 Task: Create a sub task Gather and Analyse Requirements for the task  Fix issue causing slow database queries on high traffic pages in the project TrainForge , assign it to team member softage.8@softage.net and update the status of the sub task to  On Track  , set the priority of the sub task to Low.
Action: Mouse moved to (62, 486)
Screenshot: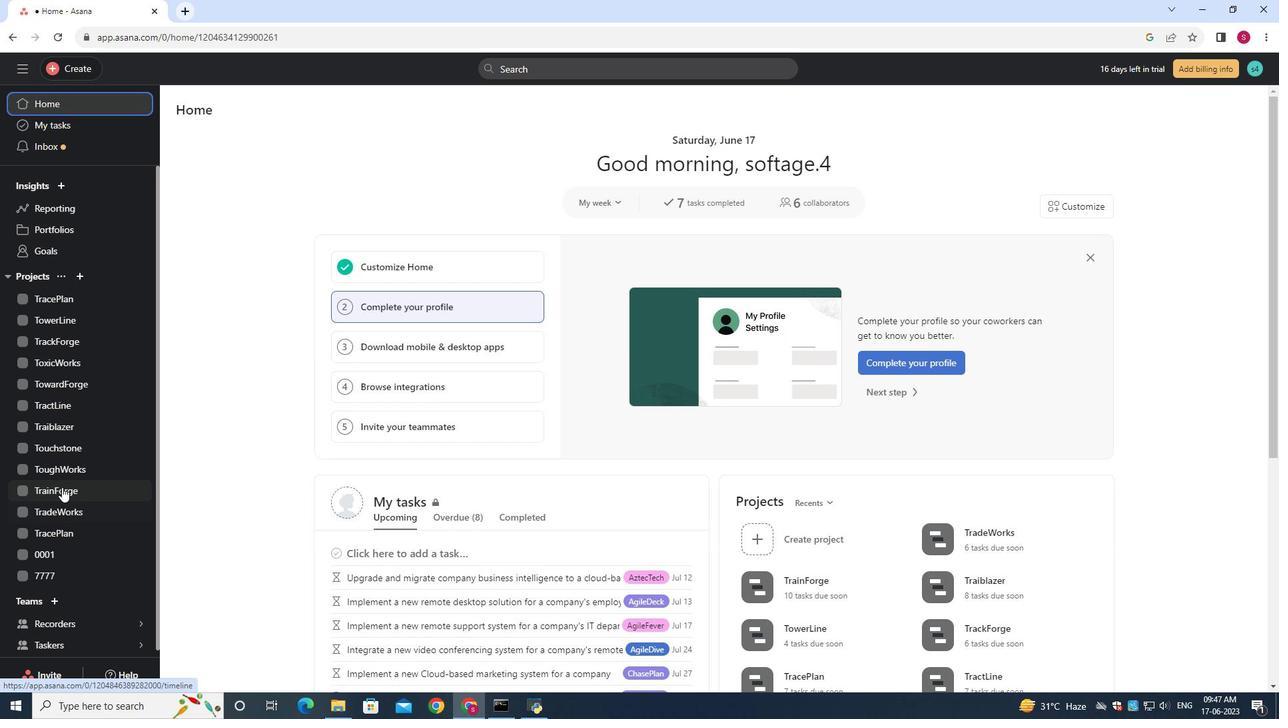 
Action: Mouse pressed left at (62, 486)
Screenshot: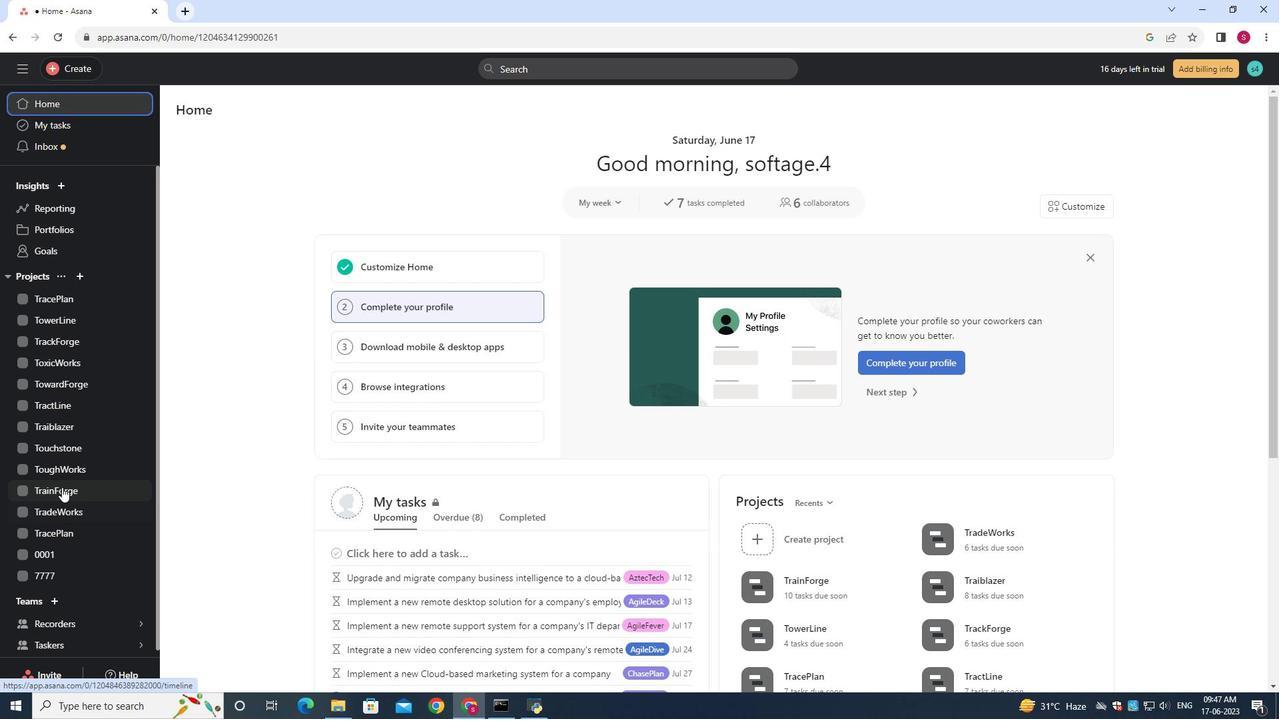 
Action: Mouse moved to (561, 349)
Screenshot: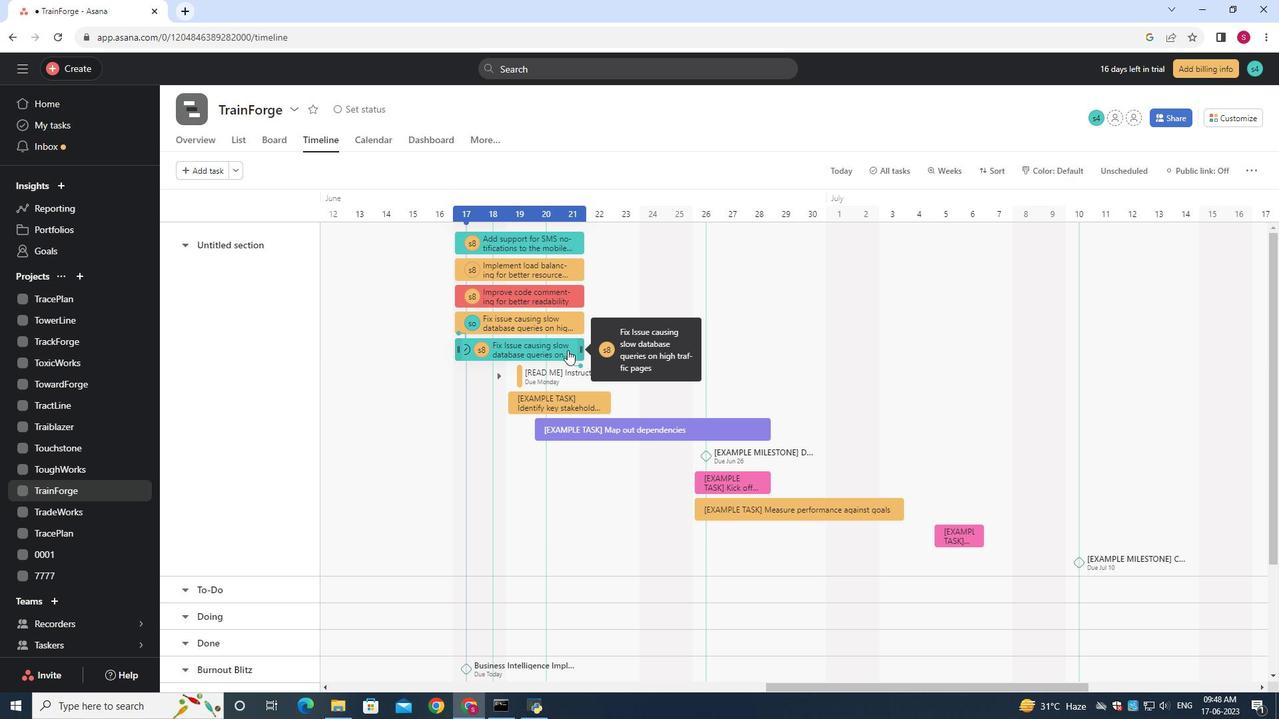 
Action: Mouse pressed left at (561, 349)
Screenshot: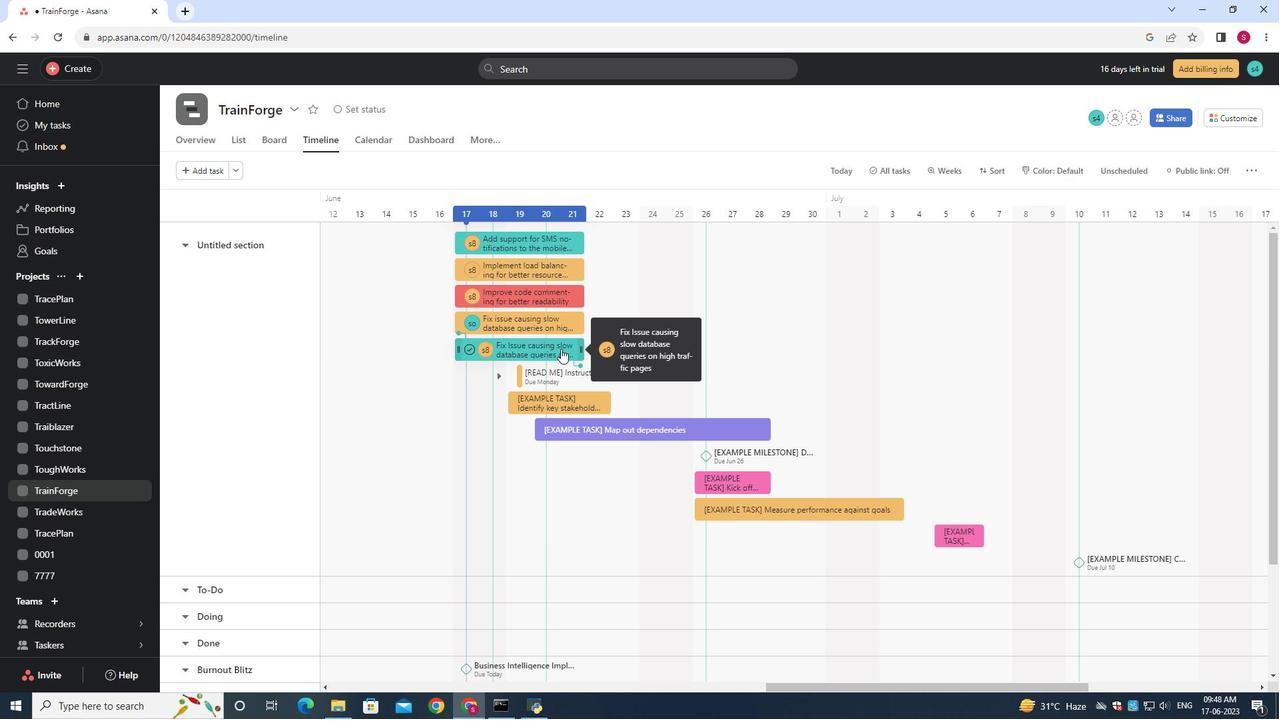 
Action: Mouse moved to (997, 350)
Screenshot: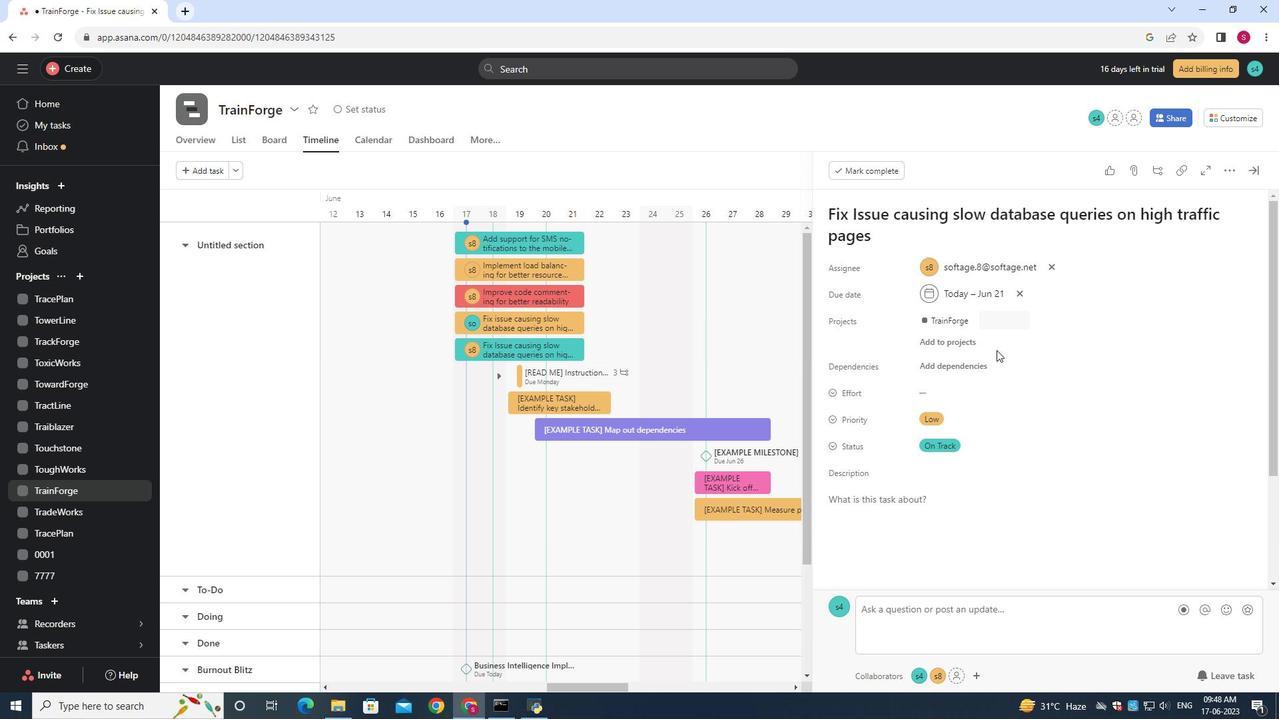 
Action: Mouse scrolled (997, 349) with delta (0, 0)
Screenshot: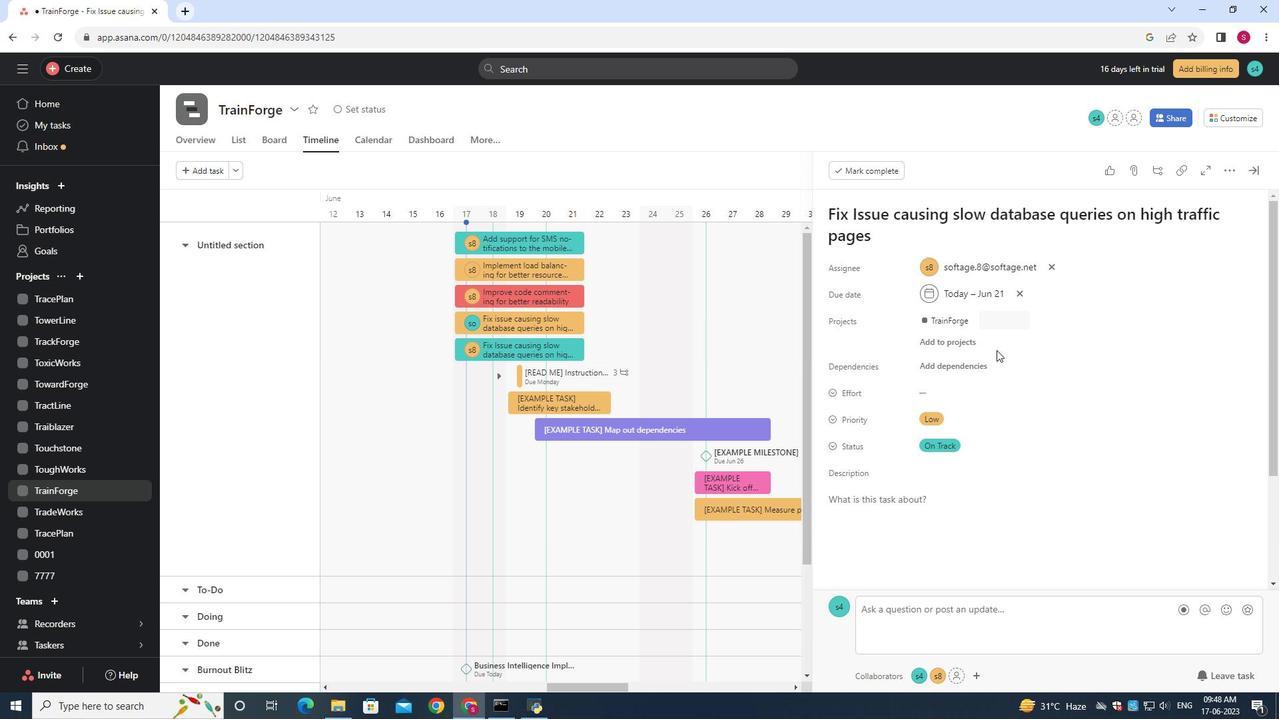
Action: Mouse moved to (997, 351)
Screenshot: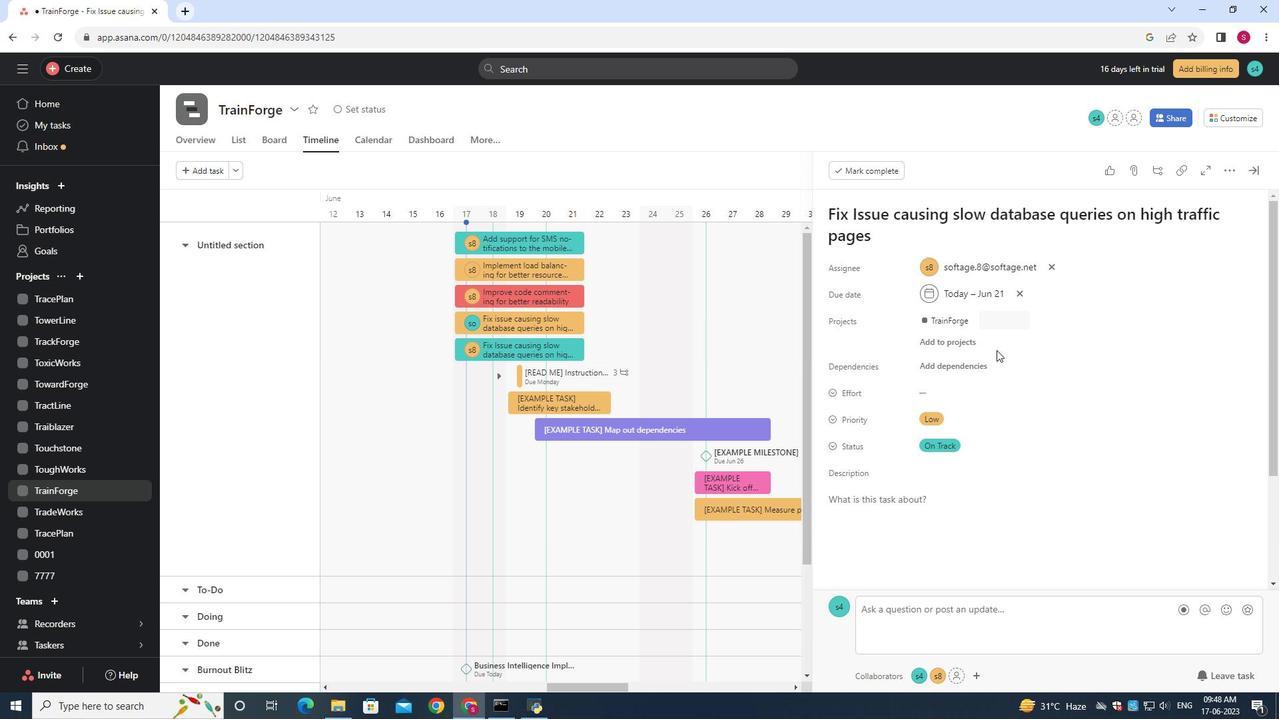 
Action: Mouse scrolled (997, 351) with delta (0, 0)
Screenshot: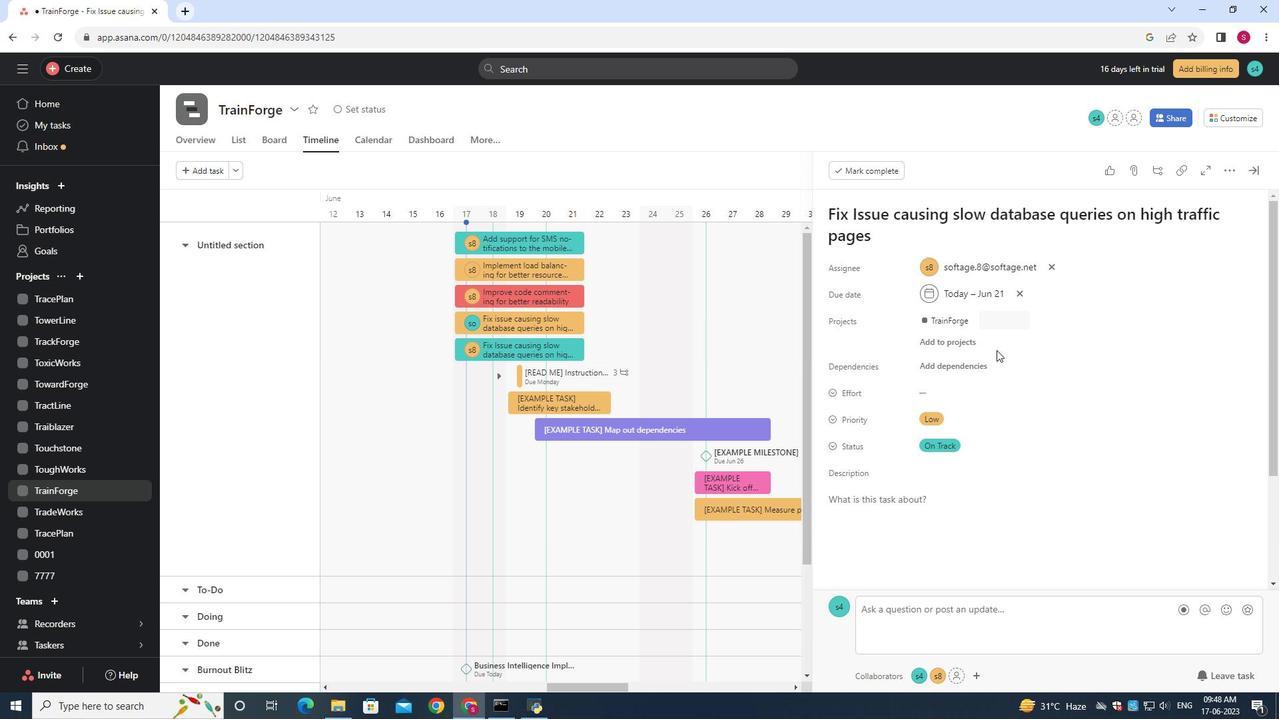 
Action: Mouse moved to (996, 351)
Screenshot: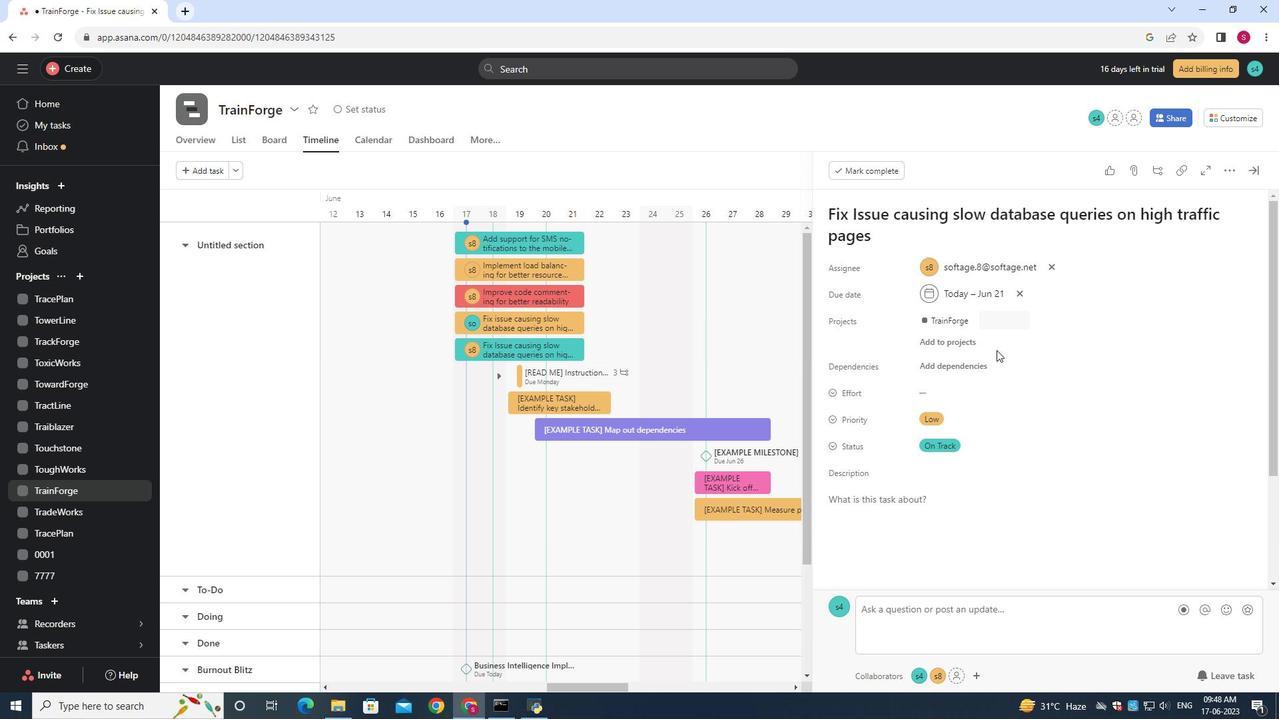 
Action: Mouse scrolled (996, 351) with delta (0, 0)
Screenshot: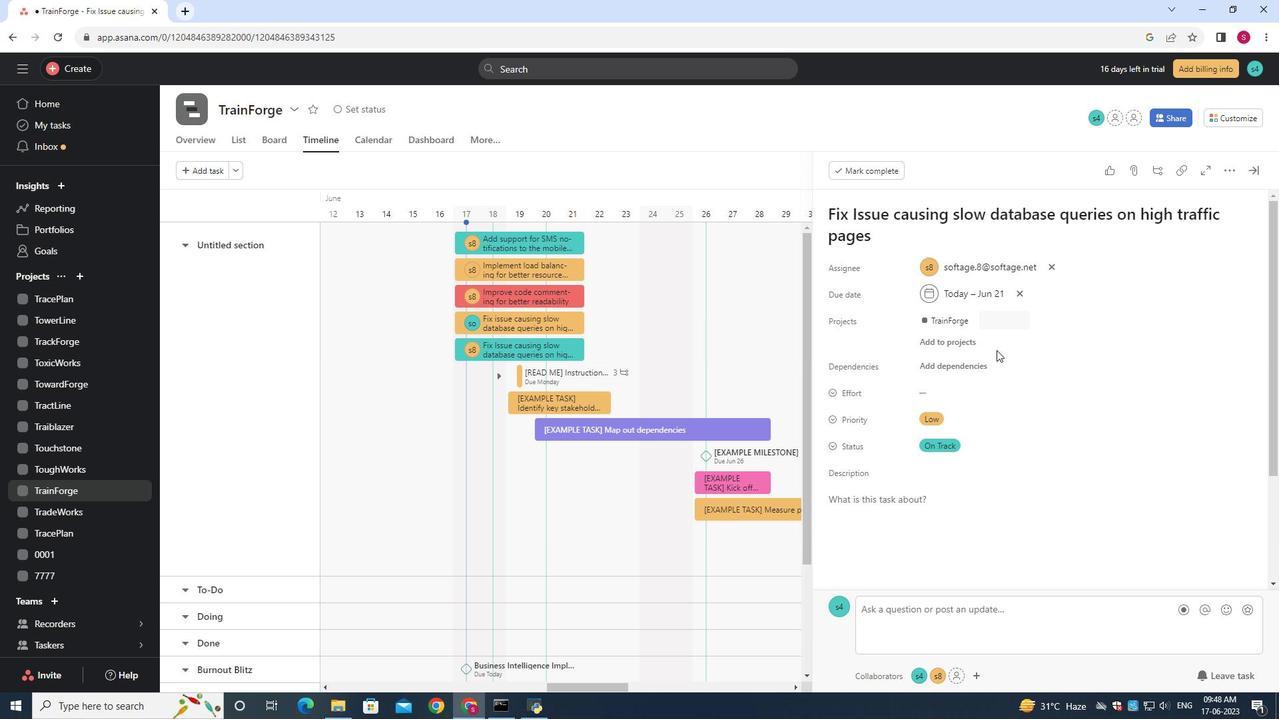 
Action: Mouse scrolled (996, 351) with delta (0, 0)
Screenshot: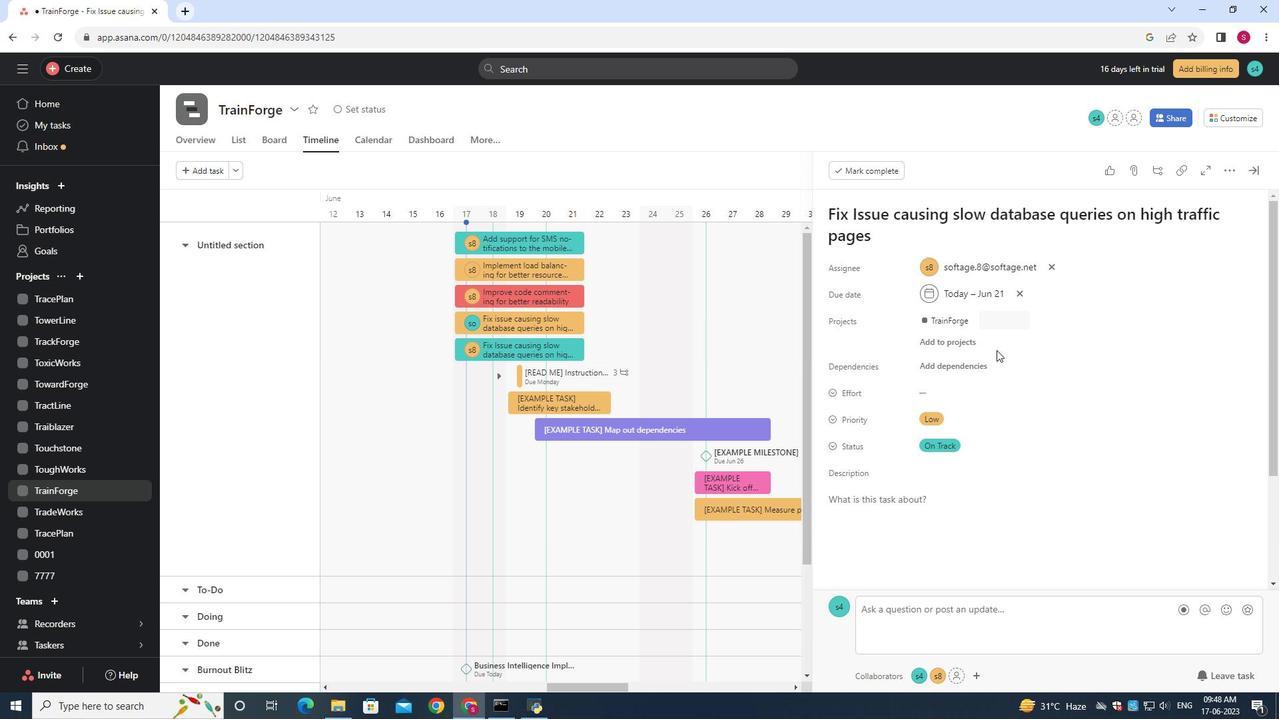 
Action: Mouse scrolled (996, 351) with delta (0, 0)
Screenshot: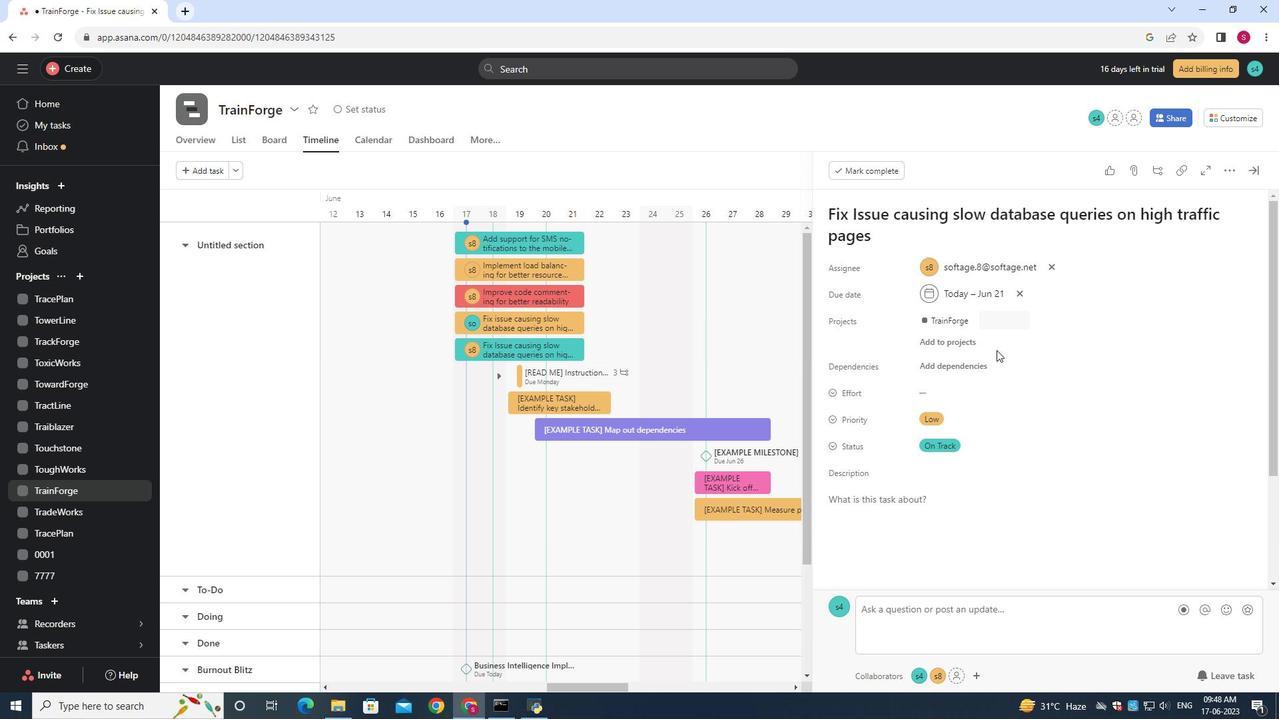 
Action: Mouse scrolled (996, 351) with delta (0, 0)
Screenshot: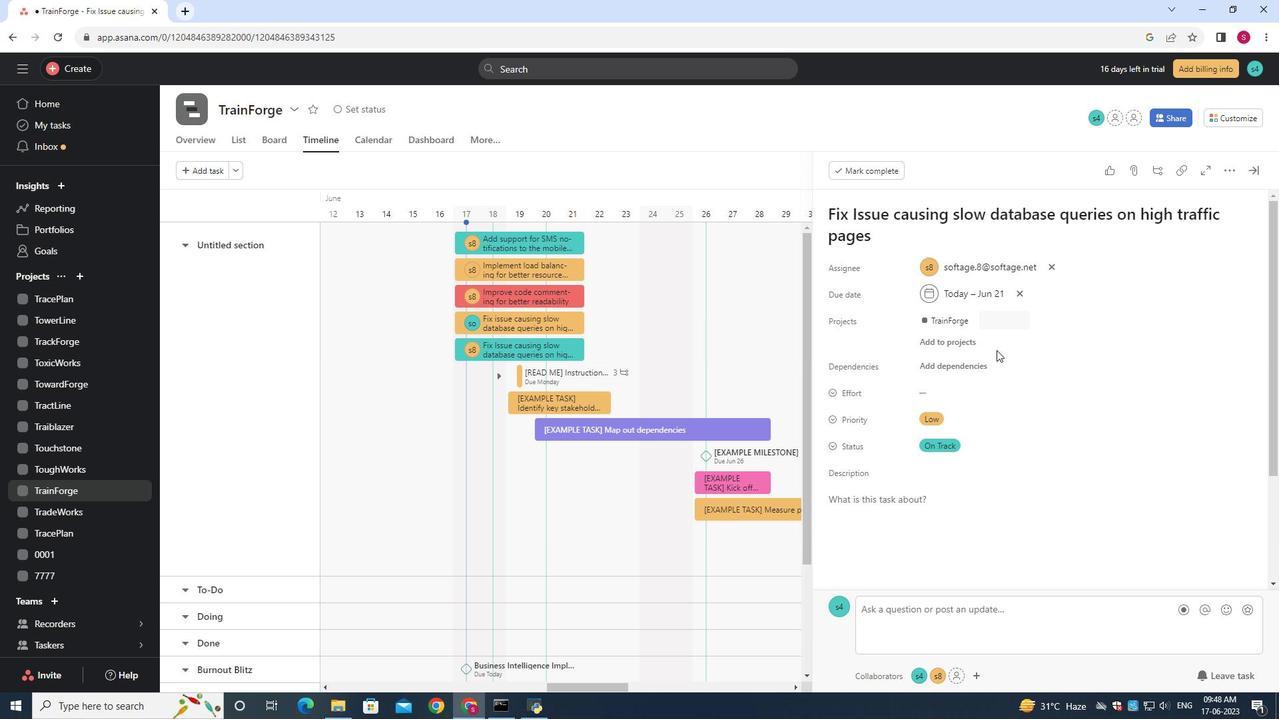 
Action: Mouse moved to (863, 483)
Screenshot: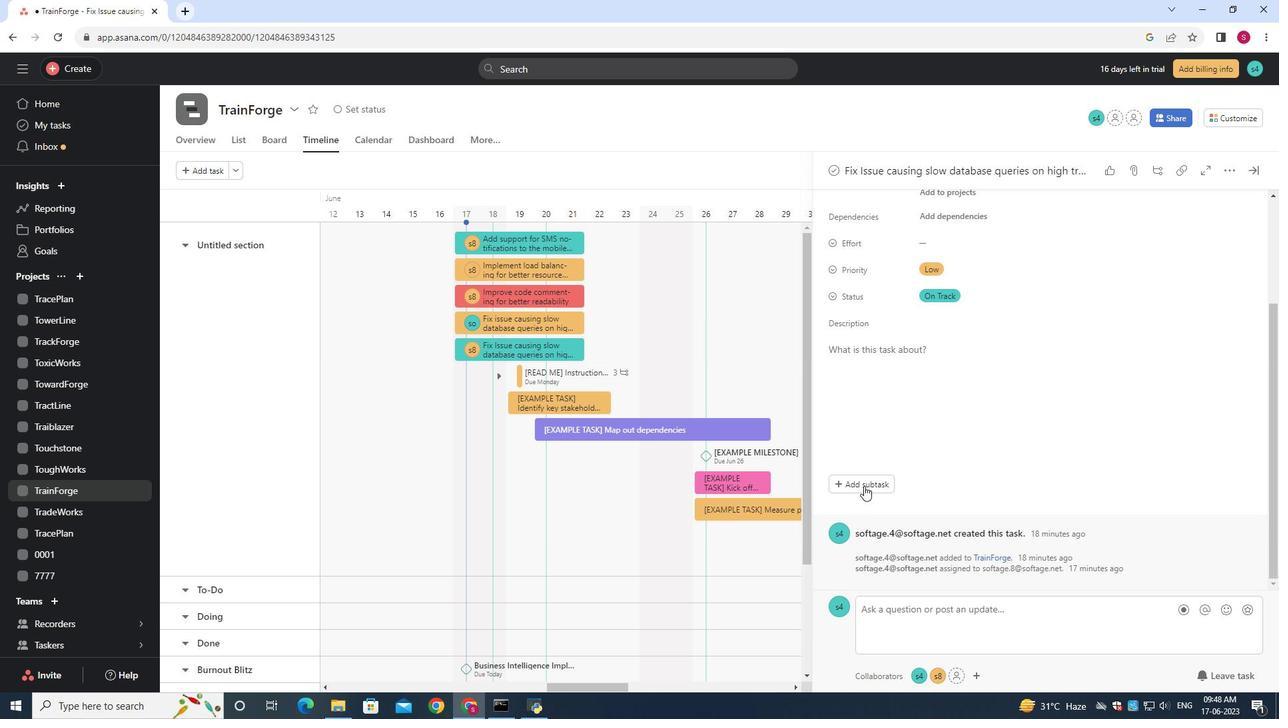
Action: Mouse pressed left at (863, 483)
Screenshot: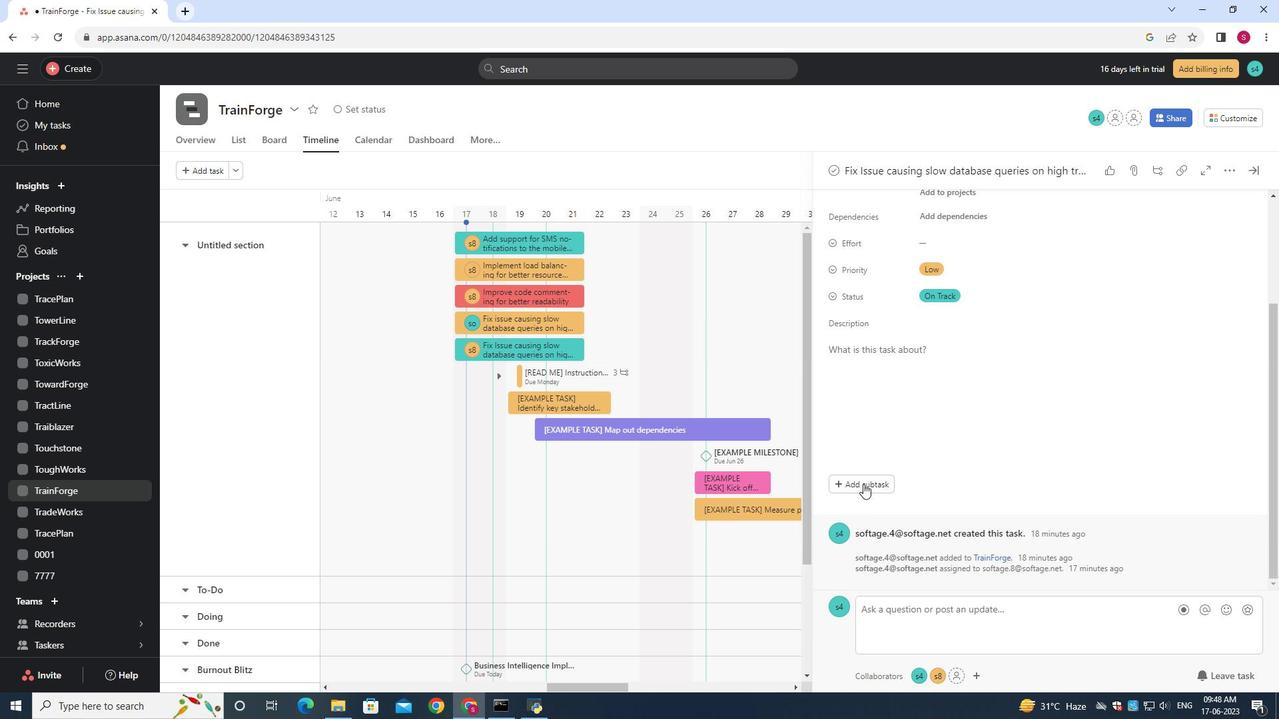 
Action: Mouse moved to (864, 483)
Screenshot: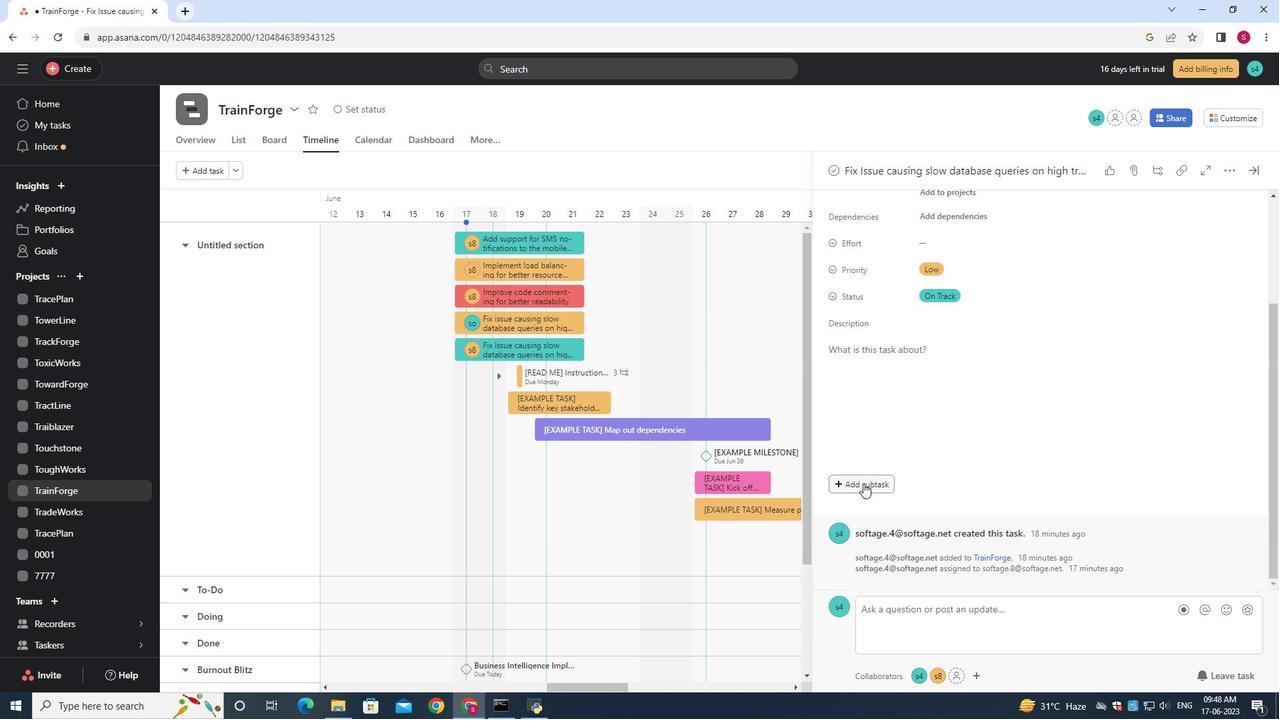 
Action: Key pressed <Key.shift><Key.shift><Key.shift><Key.shift><Key.shift><Key.shift><Key.shift><Key.shift><Key.shift><Key.shift><Key.shift><Key.shift><Key.shift><Key.shift><Key.shift><Key.shift><Key.shift><Key.shift><Key.shift>Gather<Key.space>and<Key.space><Key.shift>Analyse<Key.space><Key.shift>Requirements<Key.space>for<Key.space>the<Key.space>task<Key.backspace><Key.backspace><Key.backspace><Key.backspace><Key.backspace><Key.backspace><Key.backspace><Key.backspace><Key.backspace><Key.backspace><Key.backspace><Key.backspace>
Screenshot: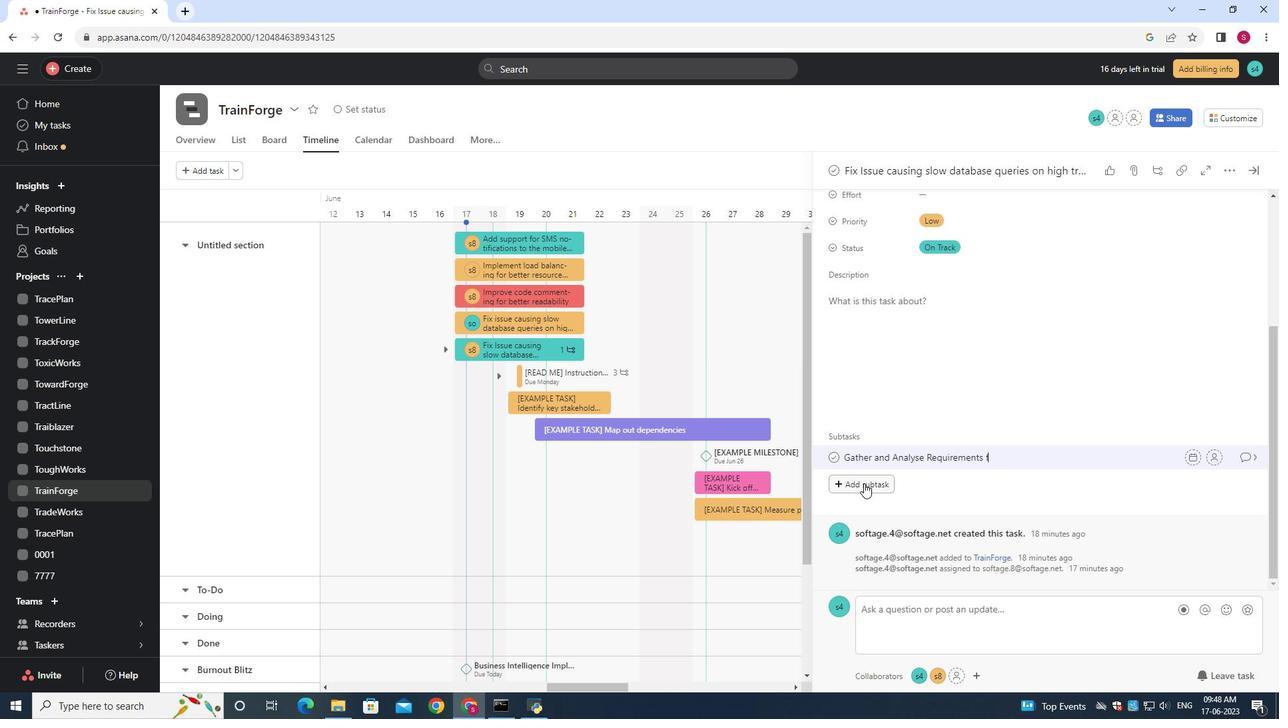 
Action: Mouse moved to (1219, 459)
Screenshot: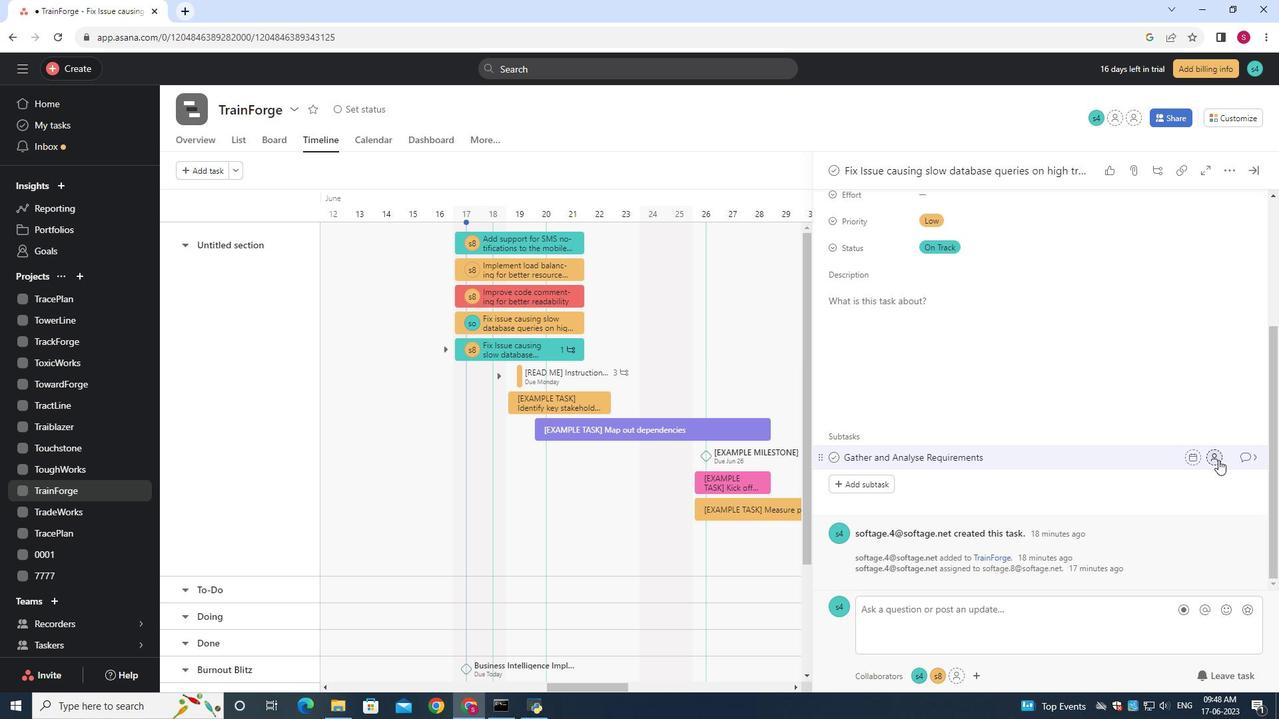 
Action: Mouse pressed left at (1219, 459)
Screenshot: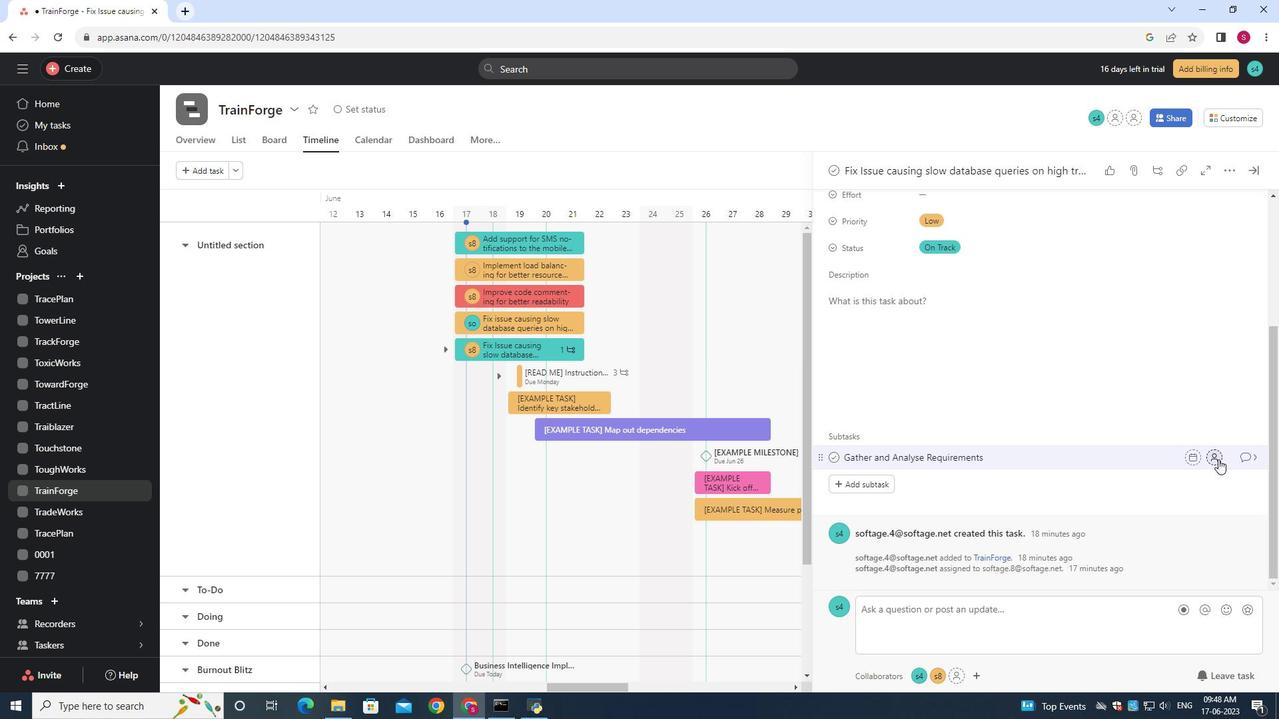 
Action: Mouse moved to (1211, 455)
Screenshot: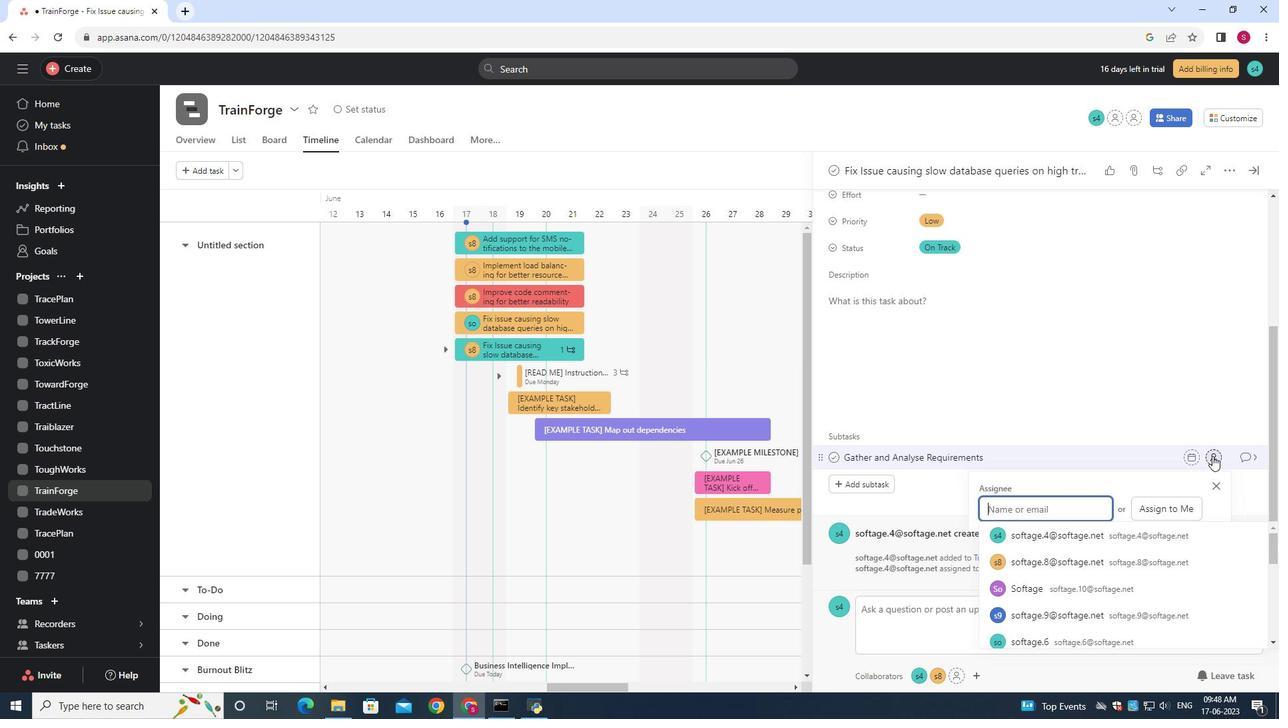 
Action: Key pressed softage.8<Key.shift>
Screenshot: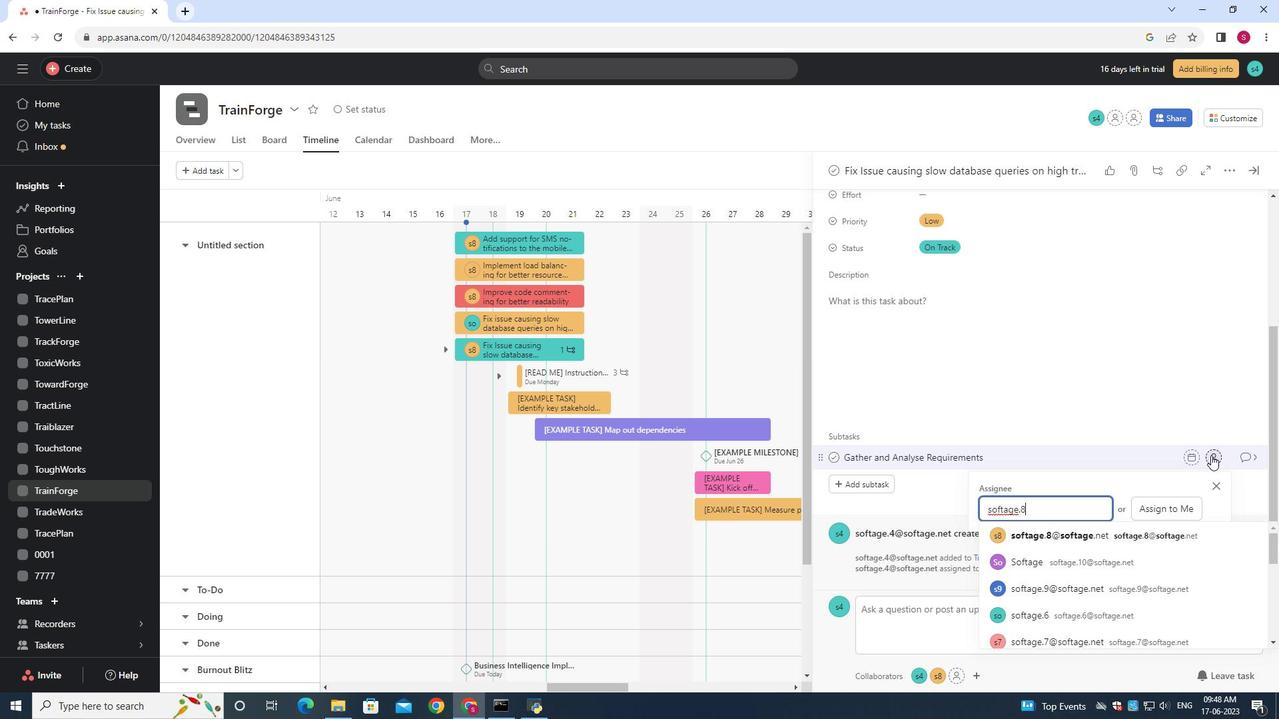 
Action: Mouse moved to (1191, 452)
Screenshot: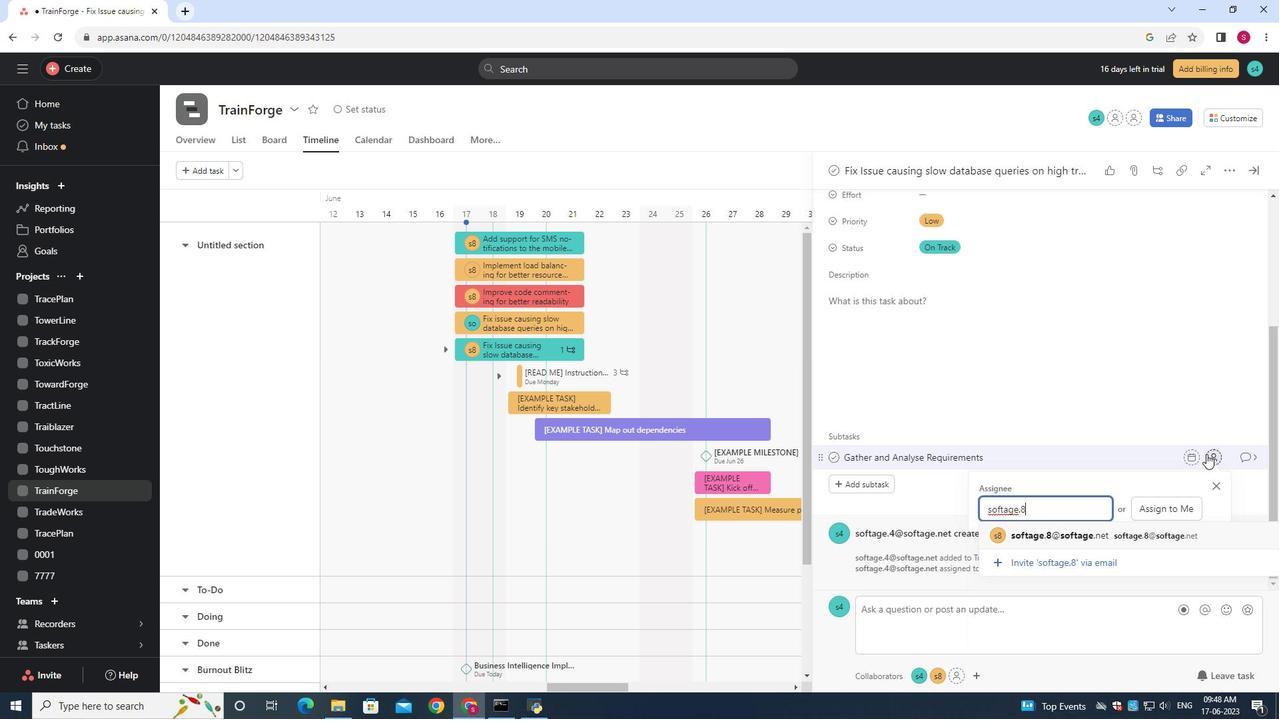 
Action: Key pressed @softage.net
Screenshot: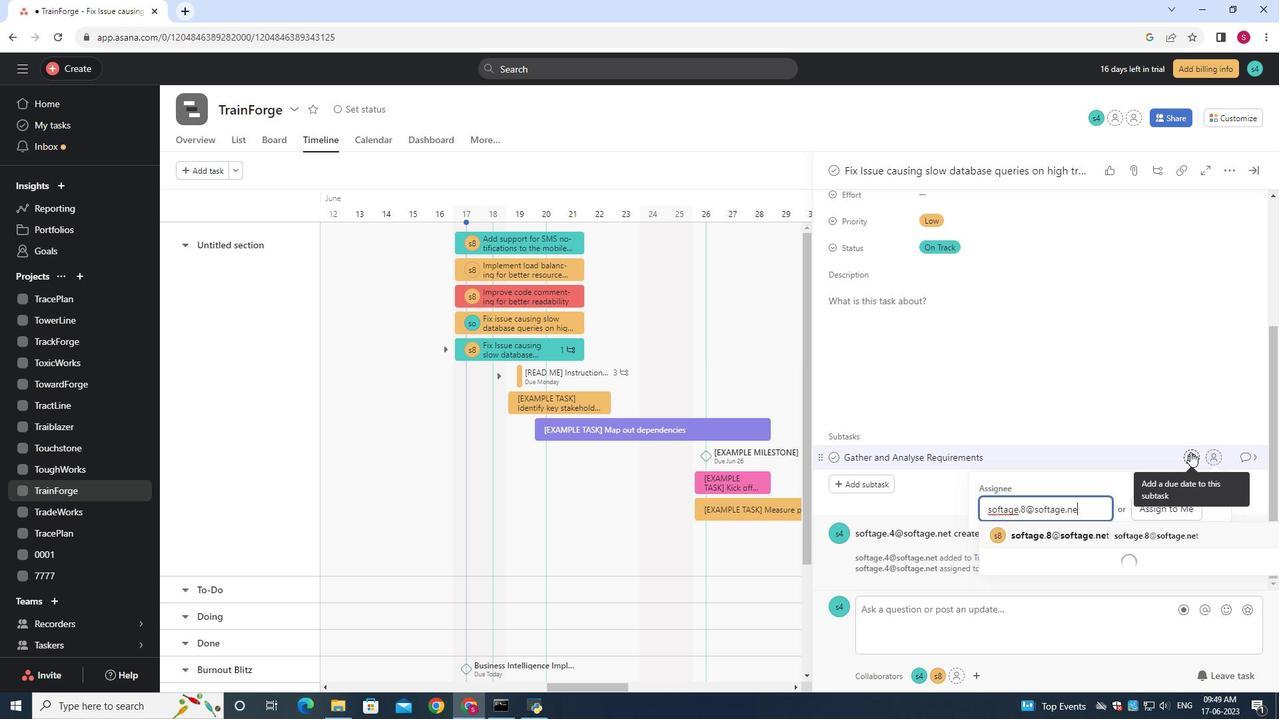 
Action: Mouse moved to (1044, 530)
Screenshot: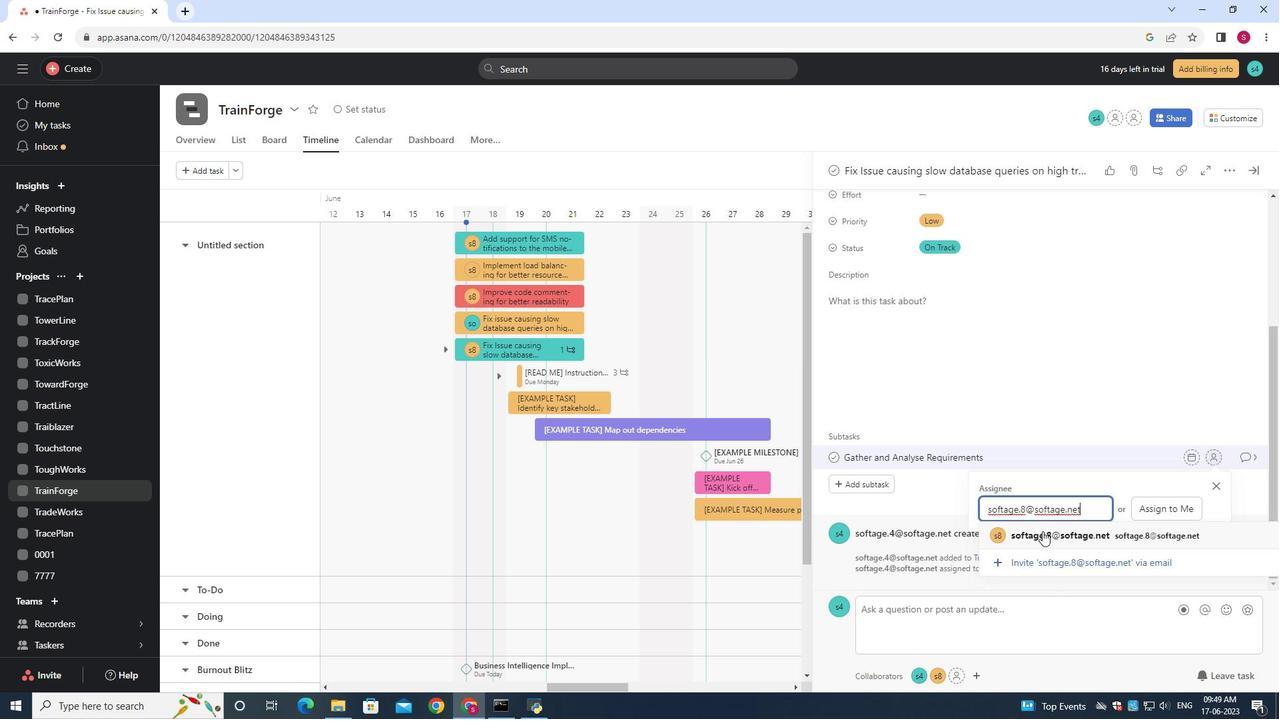 
Action: Mouse pressed left at (1044, 530)
Screenshot: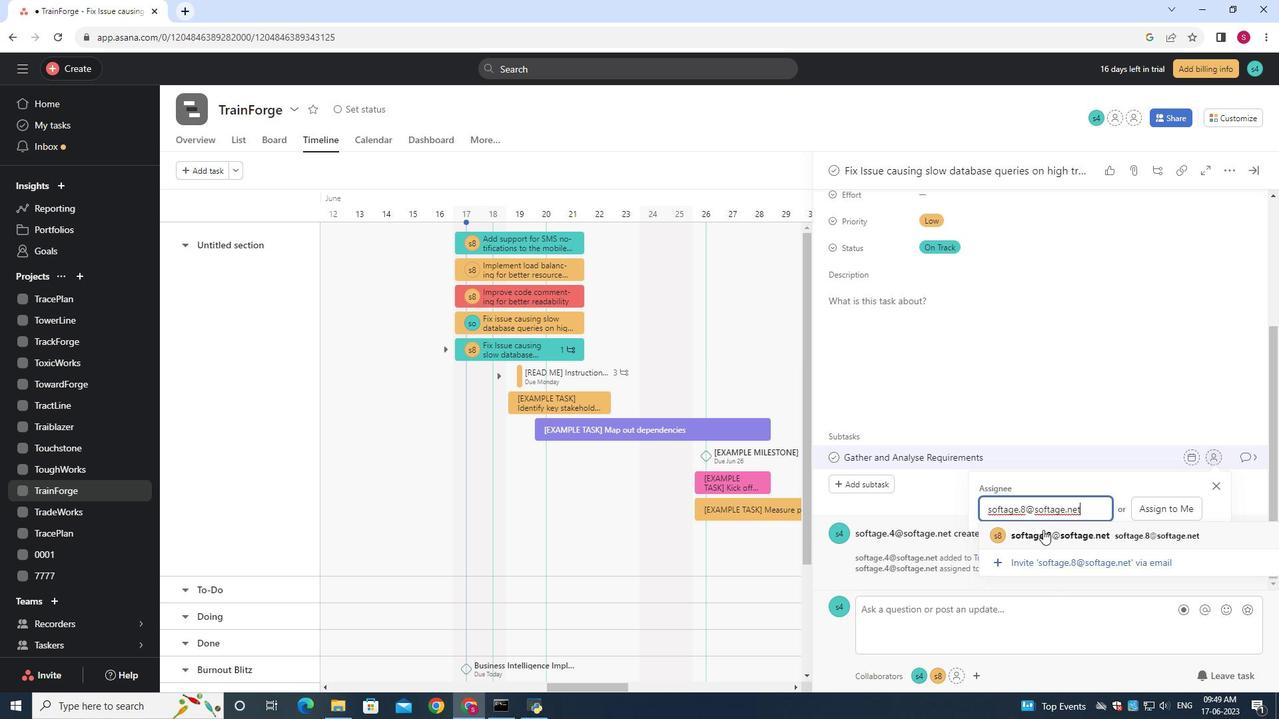 
Action: Mouse moved to (1253, 458)
Screenshot: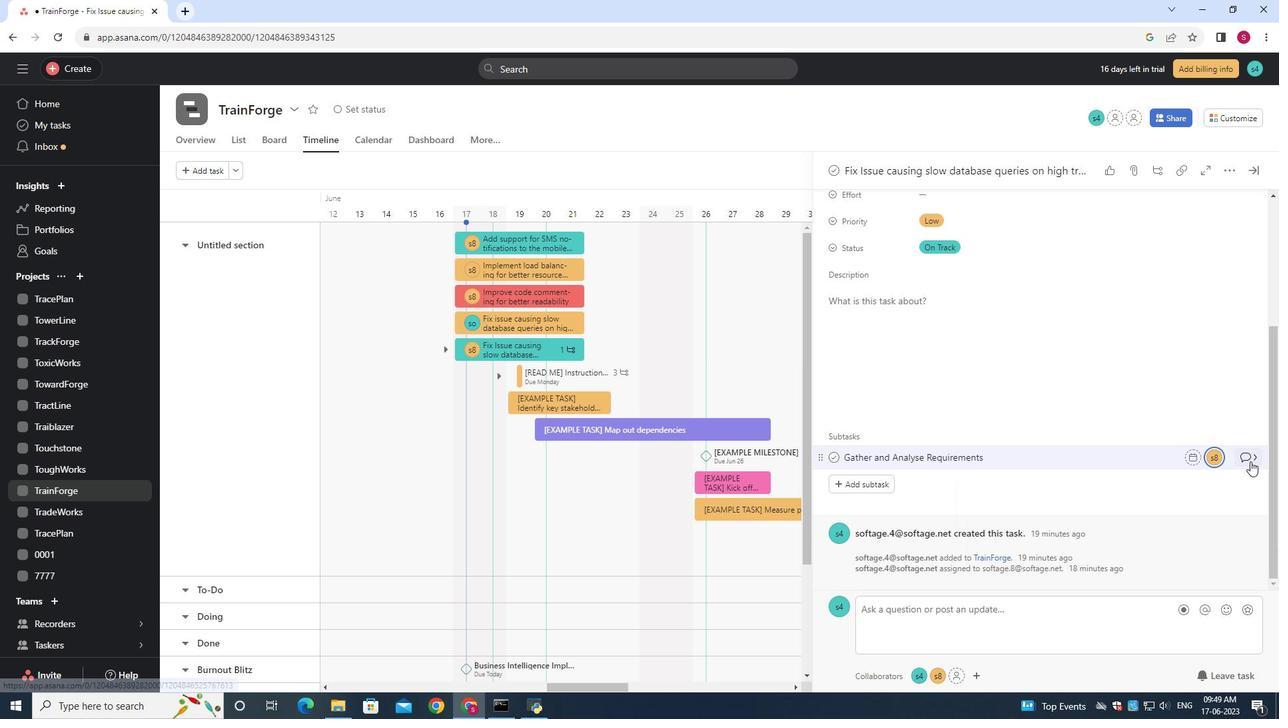
Action: Mouse pressed left at (1253, 458)
Screenshot: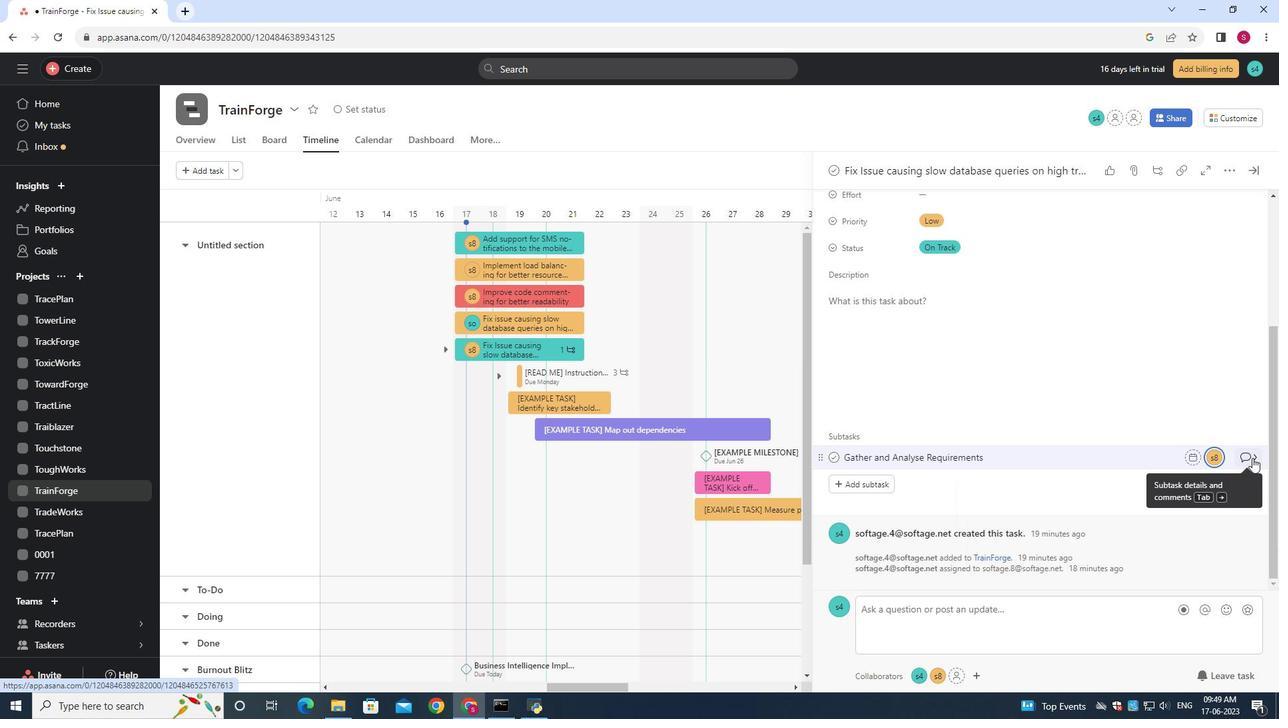 
Action: Mouse moved to (856, 361)
Screenshot: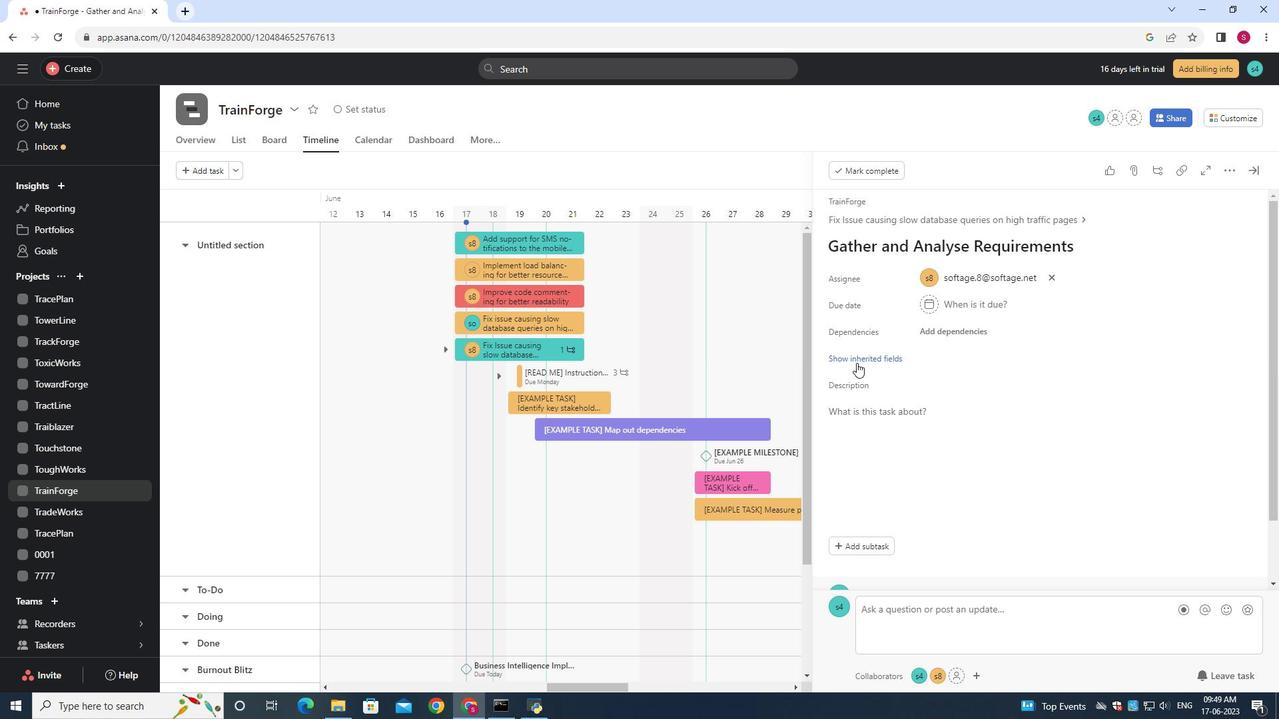 
Action: Mouse pressed left at (856, 361)
Screenshot: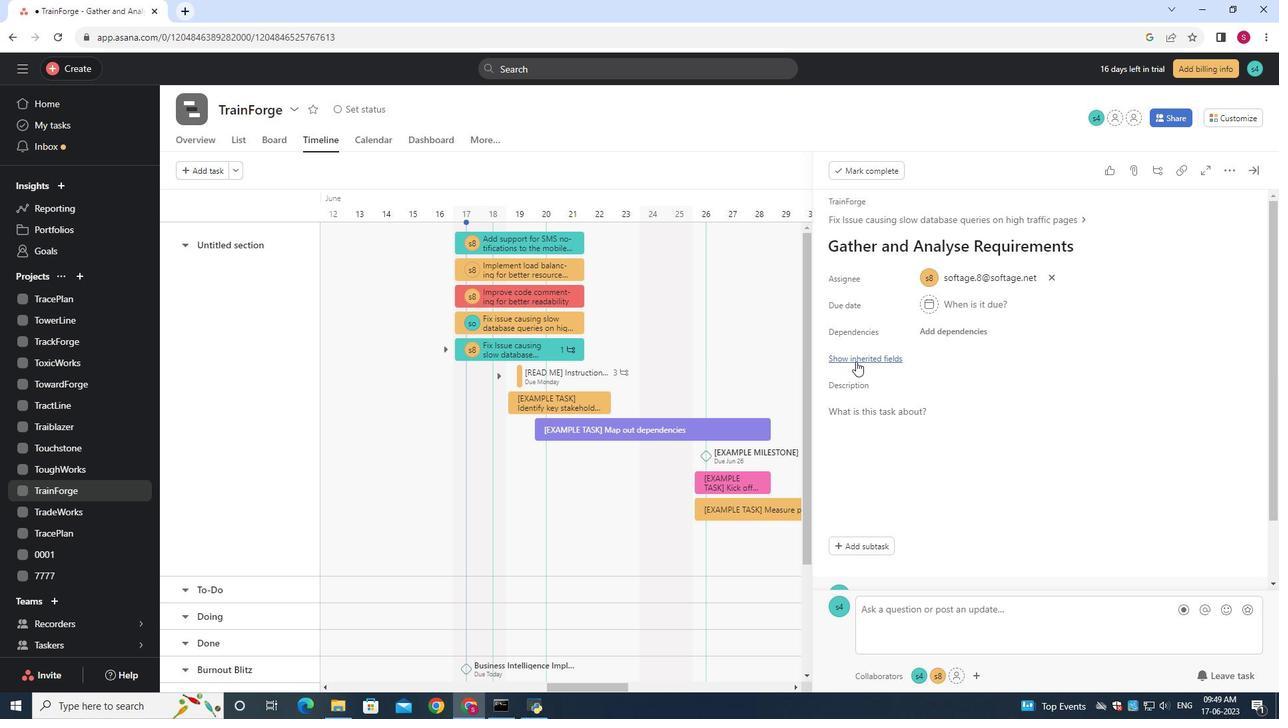 
Action: Mouse moved to (932, 437)
Screenshot: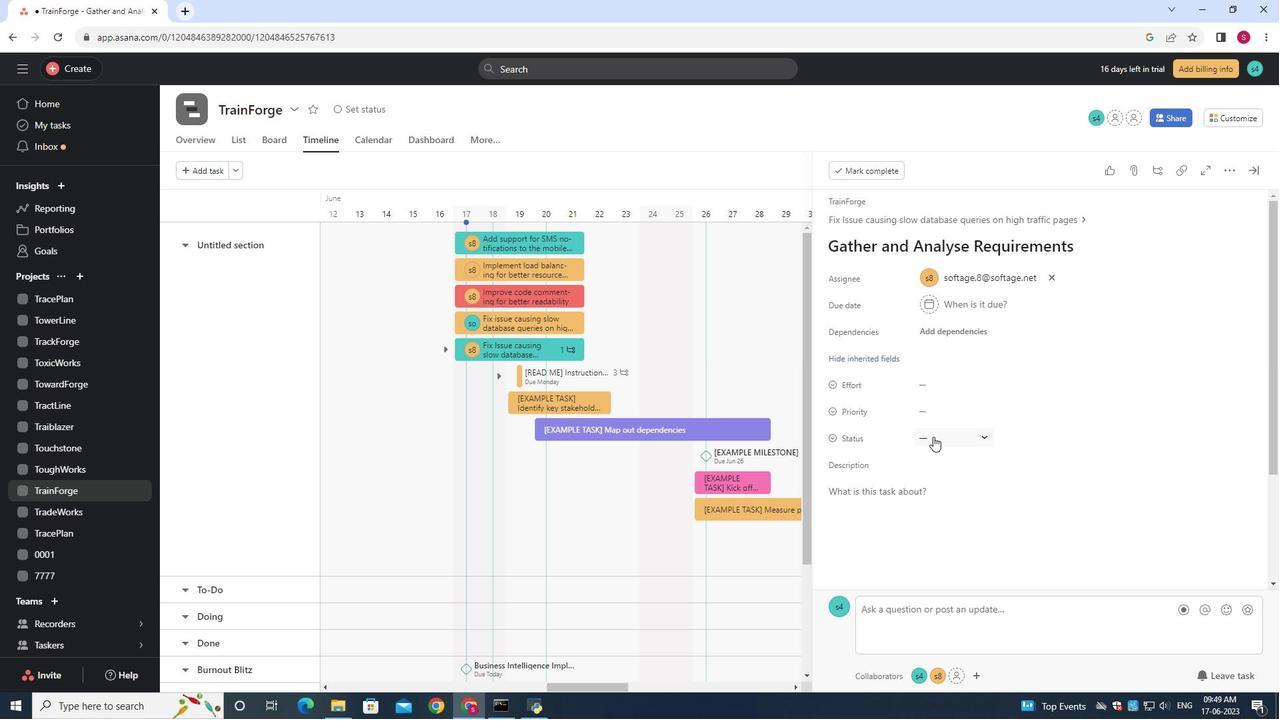 
Action: Mouse pressed left at (932, 437)
Screenshot: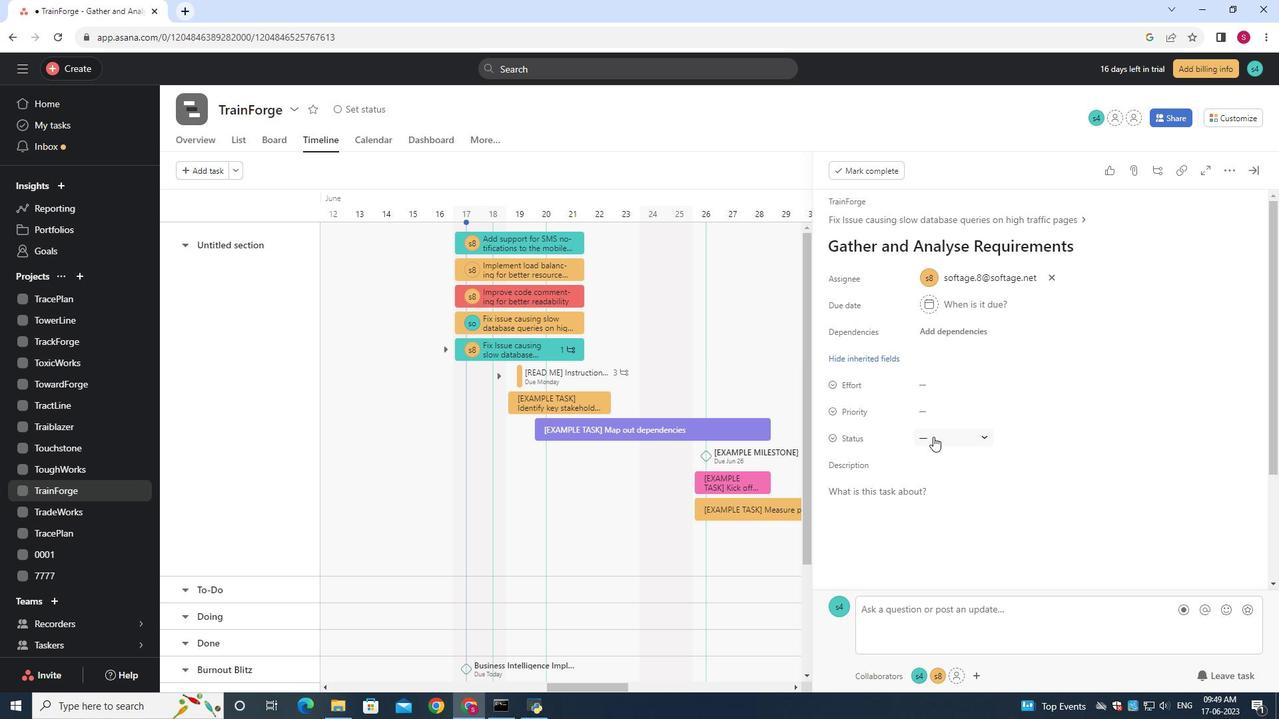 
Action: Mouse moved to (979, 482)
Screenshot: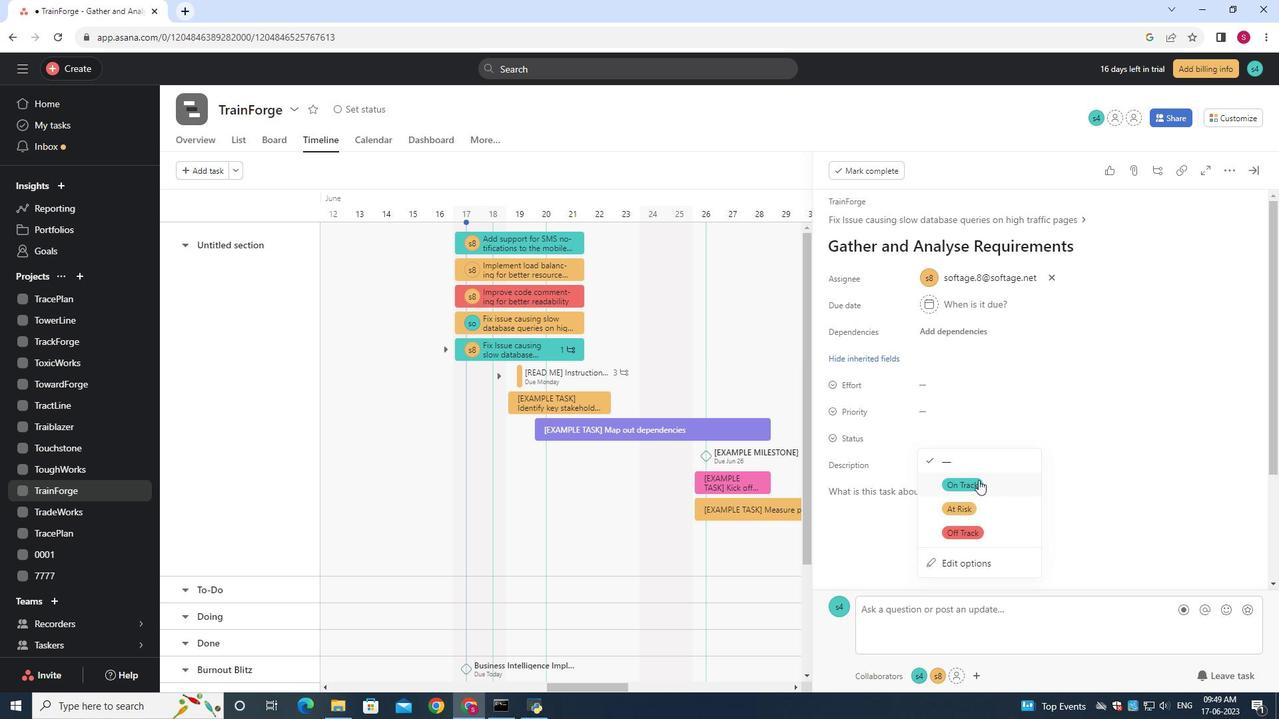 
Action: Mouse pressed left at (979, 482)
Screenshot: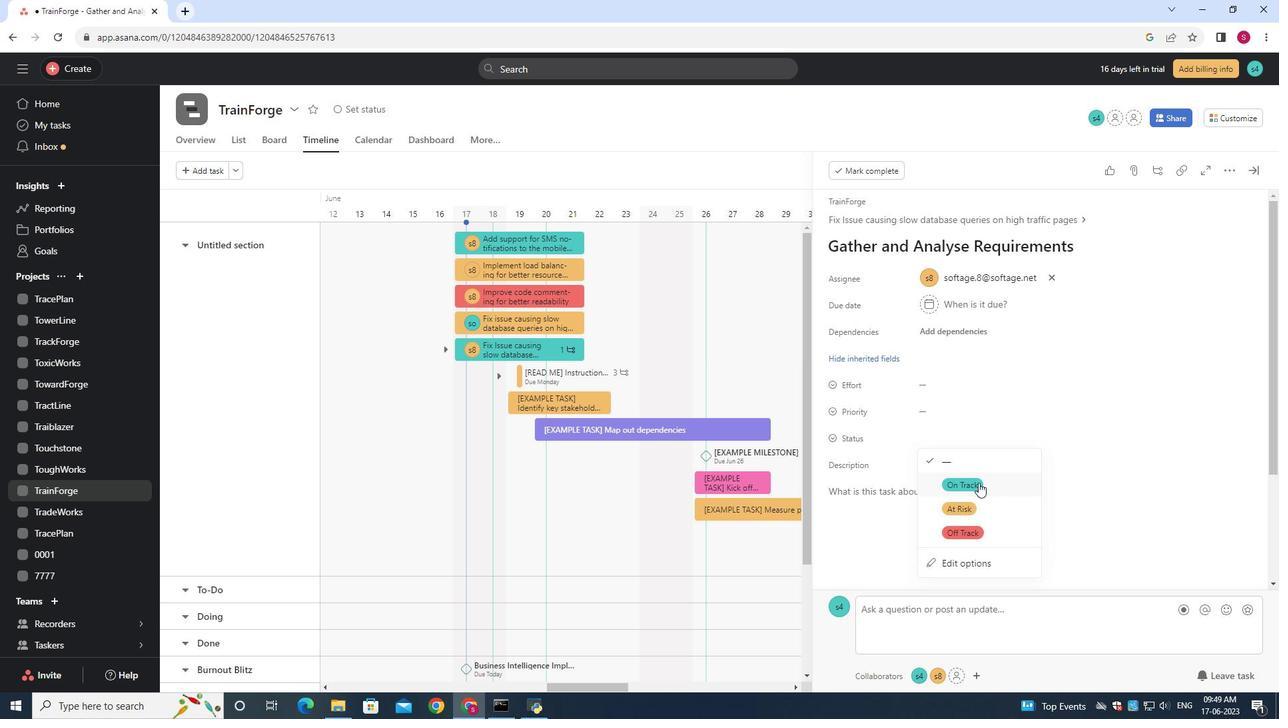 
Action: Mouse moved to (931, 416)
Screenshot: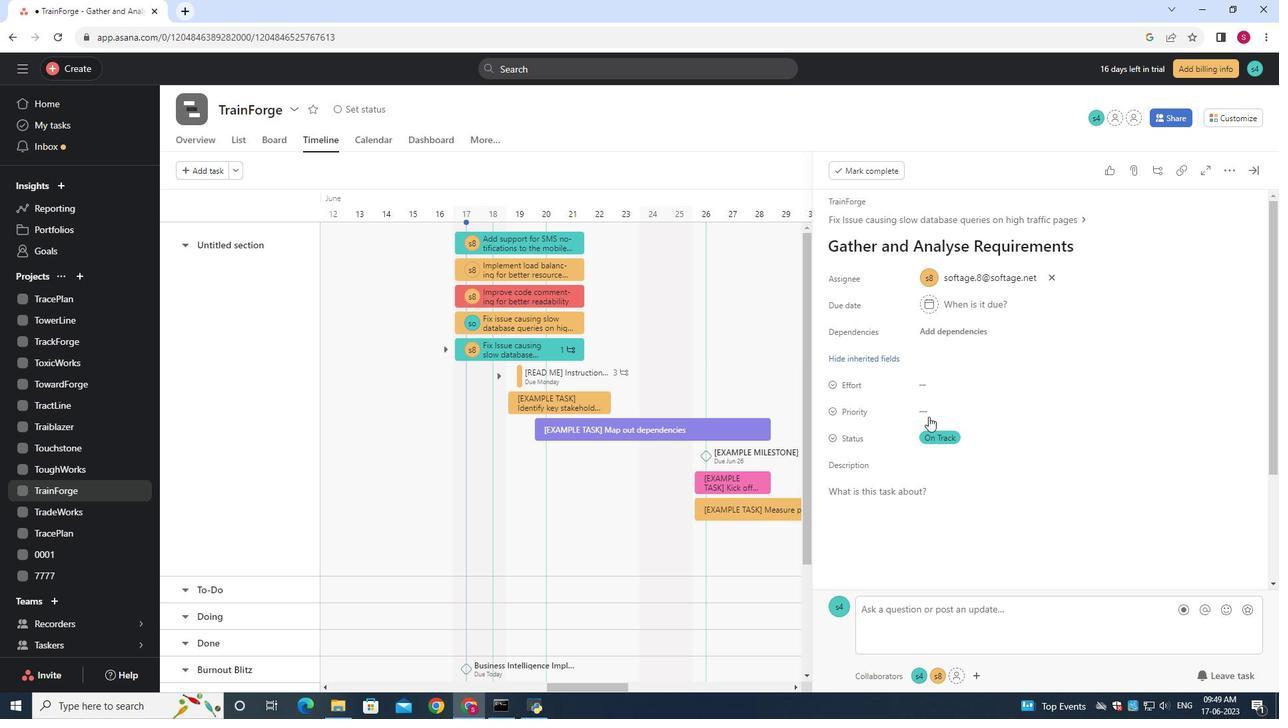 
Action: Mouse pressed left at (931, 416)
Screenshot: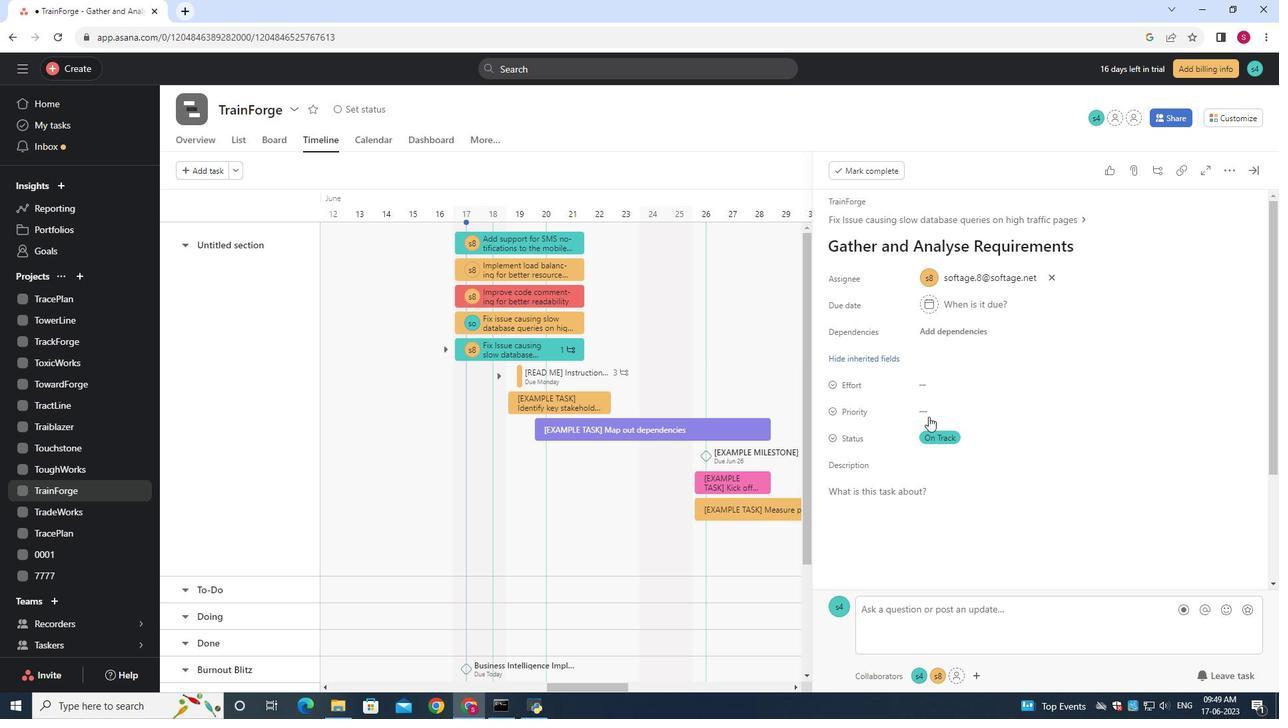 
Action: Mouse moved to (954, 503)
Screenshot: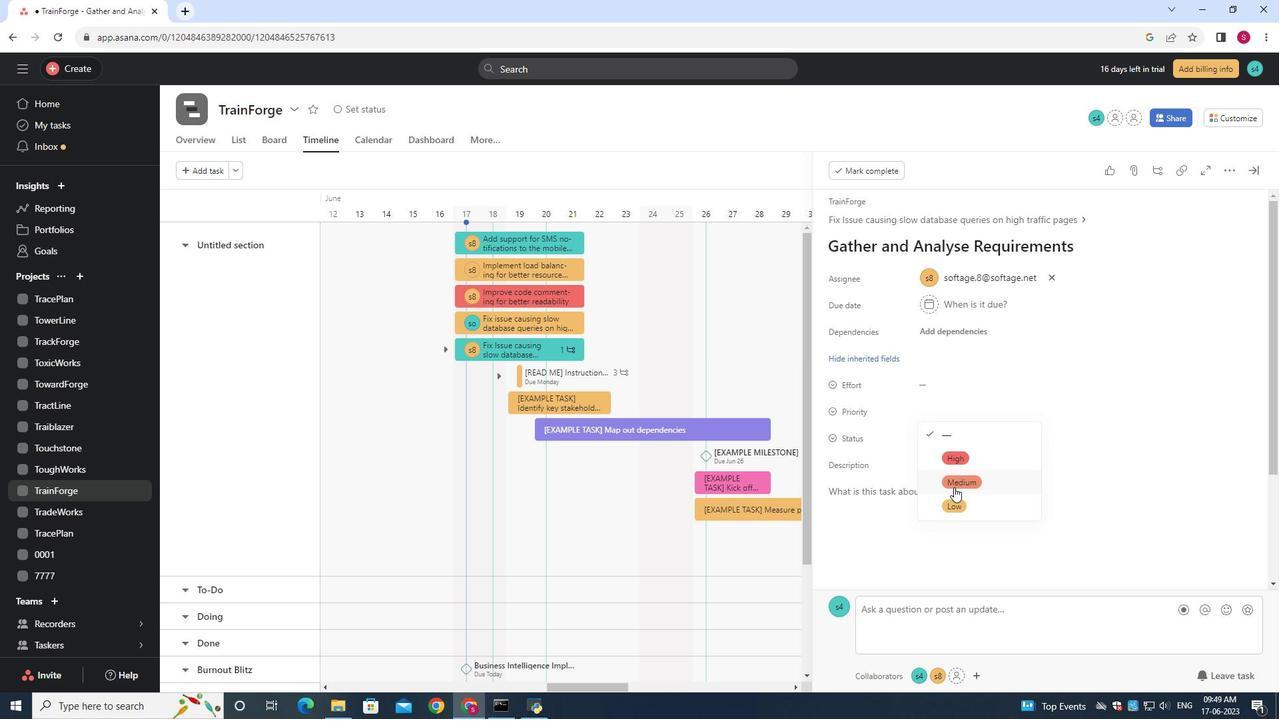 
Action: Mouse pressed left at (954, 503)
Screenshot: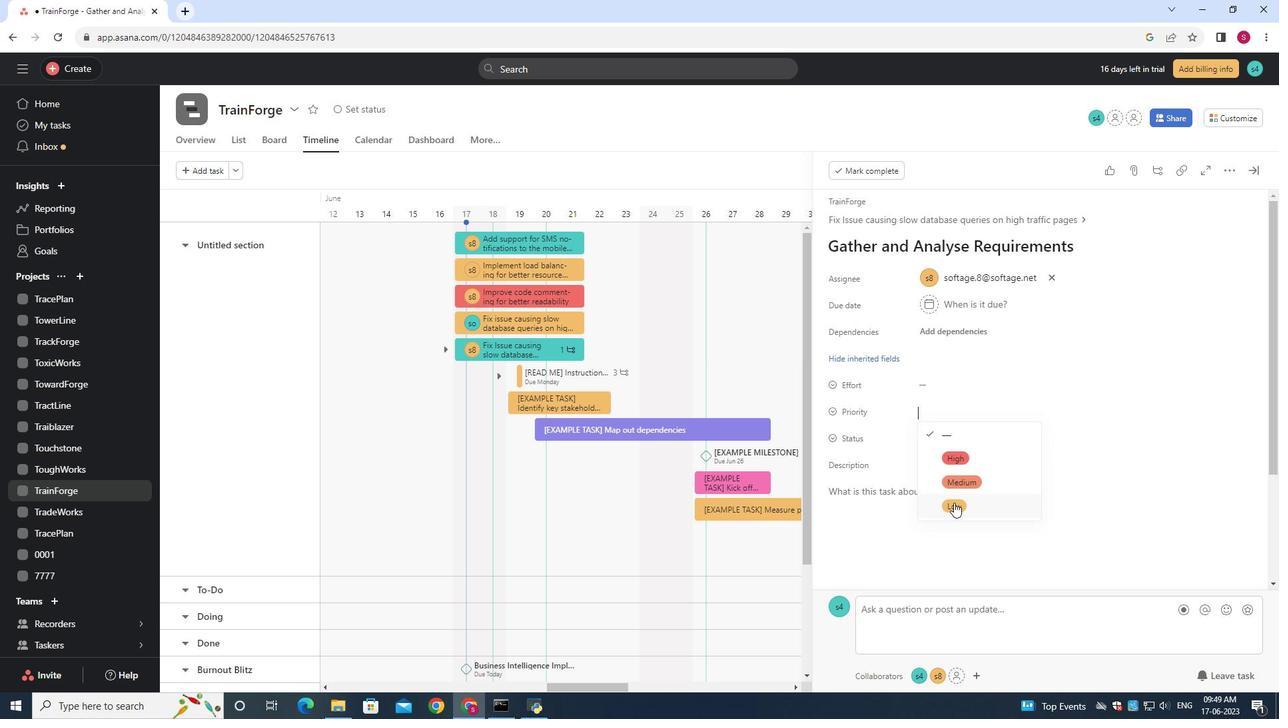 
Action: Mouse moved to (948, 442)
Screenshot: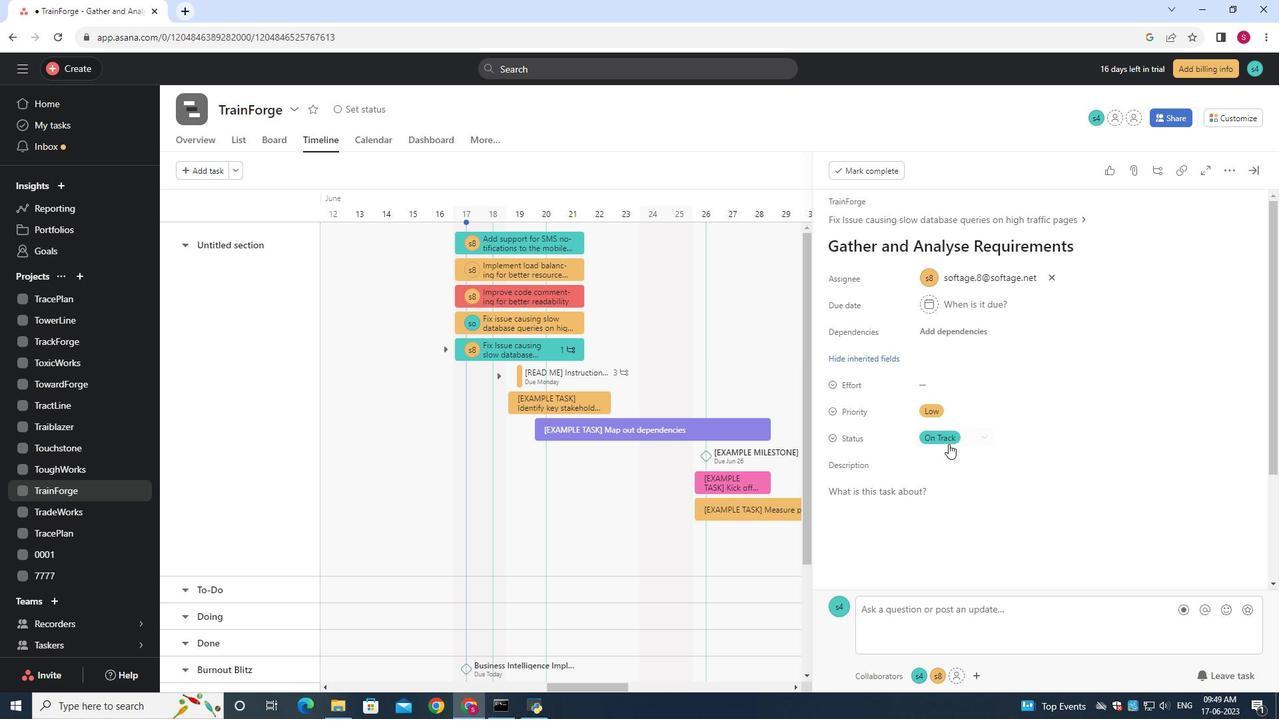 
